 Task: Forward email with the signature Gary Collins with the subject Request for advice from softage.1@softage.net to softage.2@softage.net with the message I would like to request an update on the implementation of the new system., select last word, change the font color from current to blue and background color to purple Send the email
Action: Mouse moved to (923, 80)
Screenshot: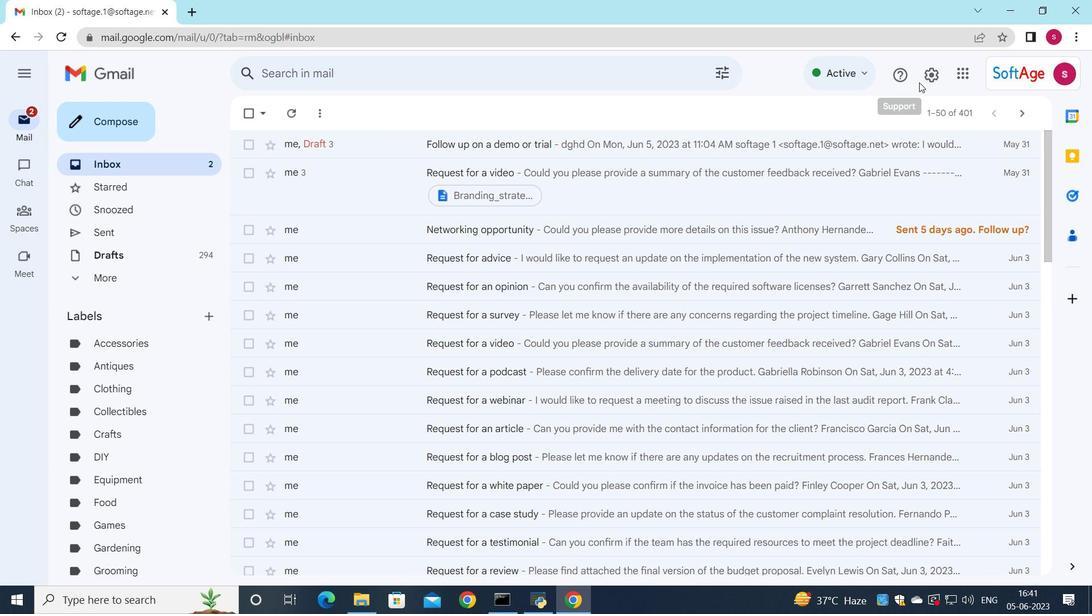 
Action: Mouse pressed left at (923, 80)
Screenshot: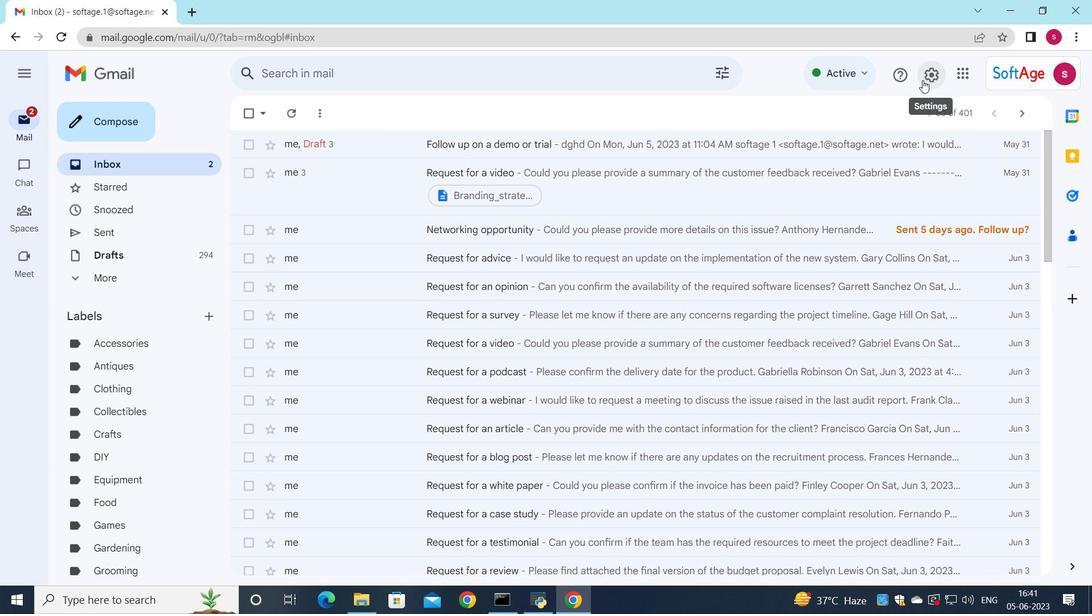 
Action: Mouse moved to (914, 146)
Screenshot: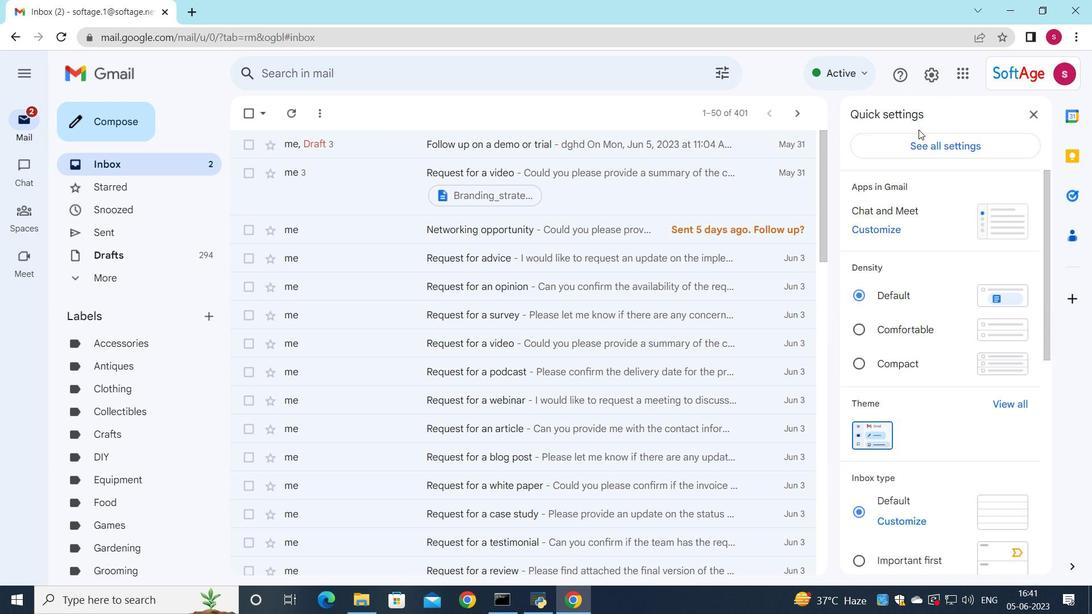 
Action: Mouse pressed left at (914, 146)
Screenshot: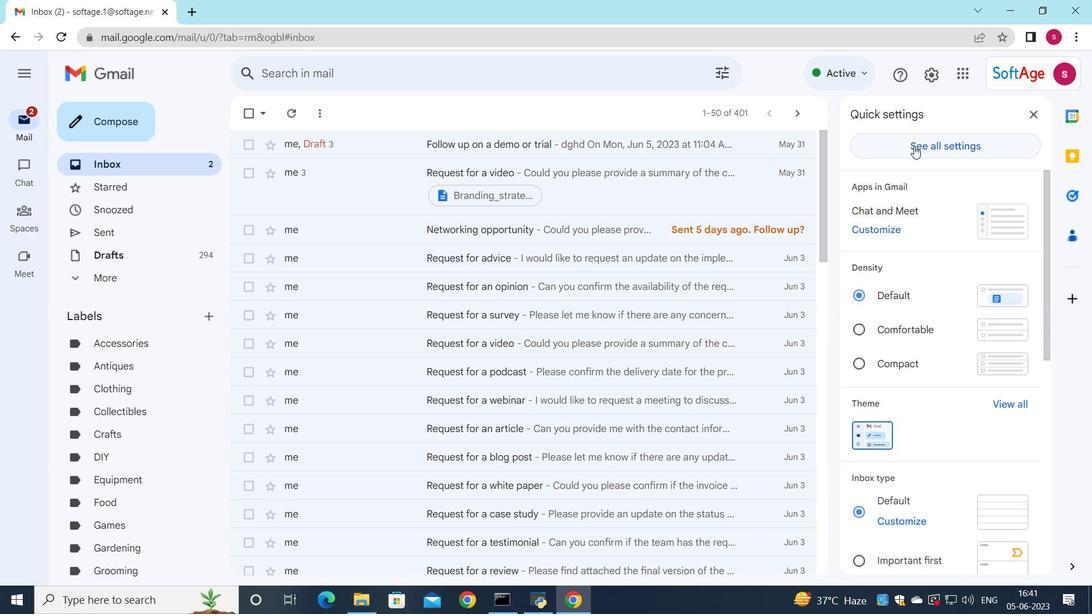 
Action: Mouse moved to (600, 318)
Screenshot: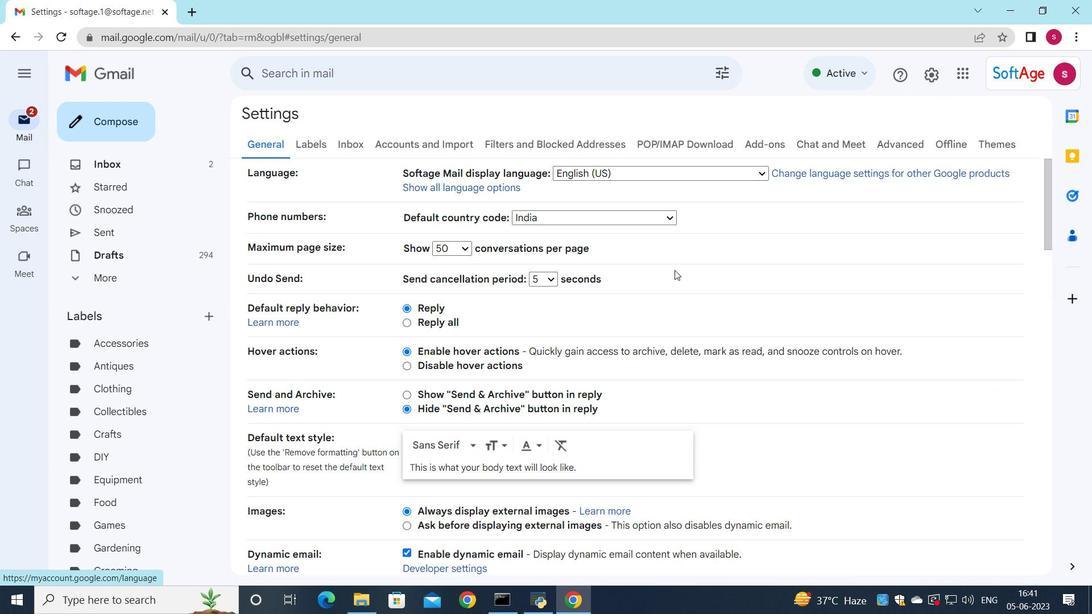
Action: Mouse scrolled (600, 318) with delta (0, 0)
Screenshot: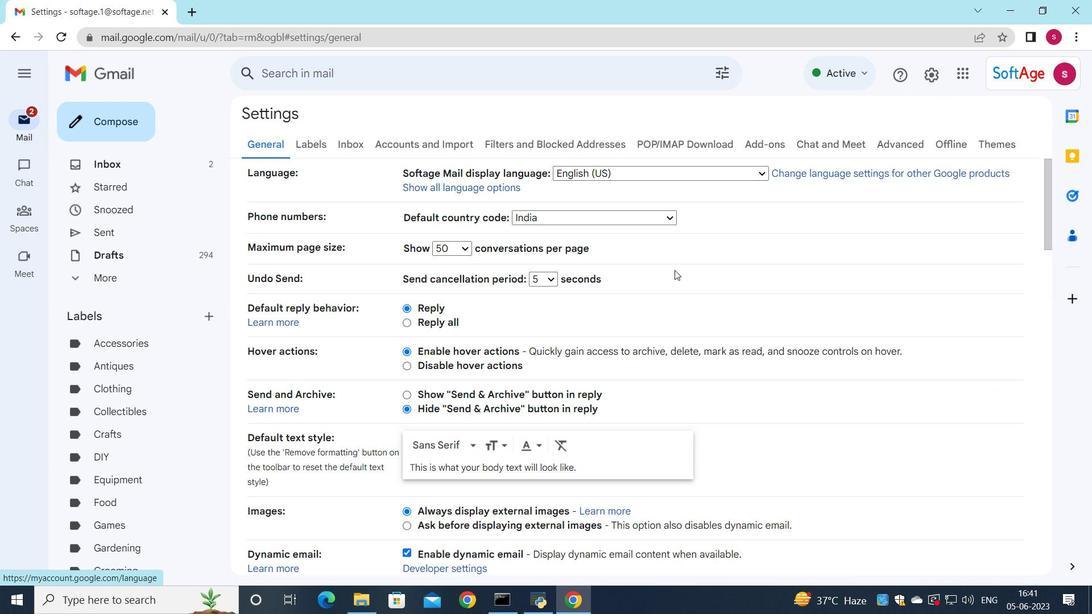 
Action: Mouse moved to (596, 321)
Screenshot: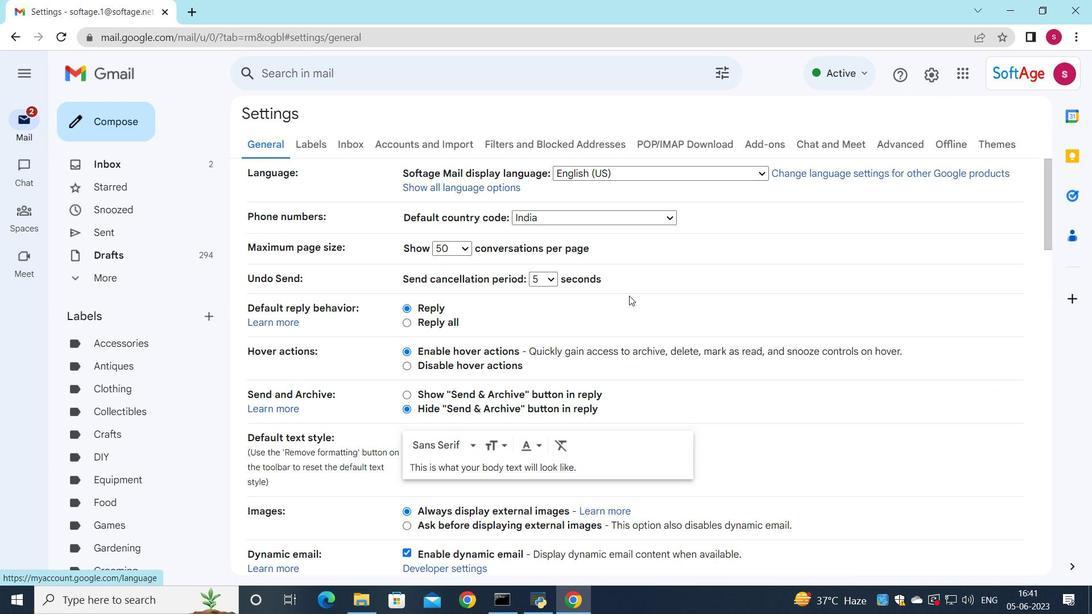 
Action: Mouse scrolled (596, 320) with delta (0, 0)
Screenshot: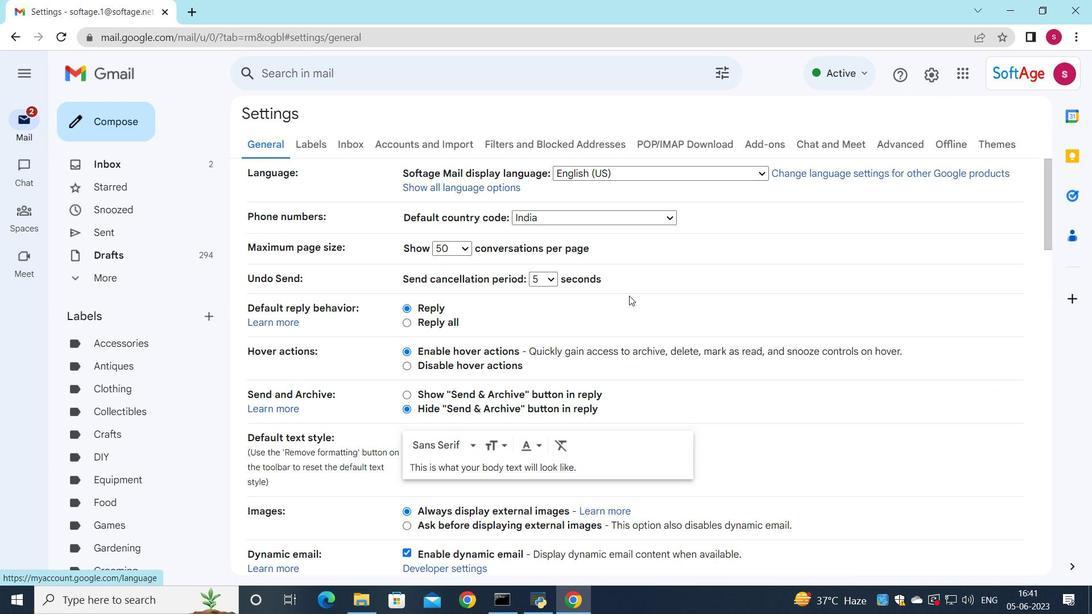 
Action: Mouse moved to (596, 322)
Screenshot: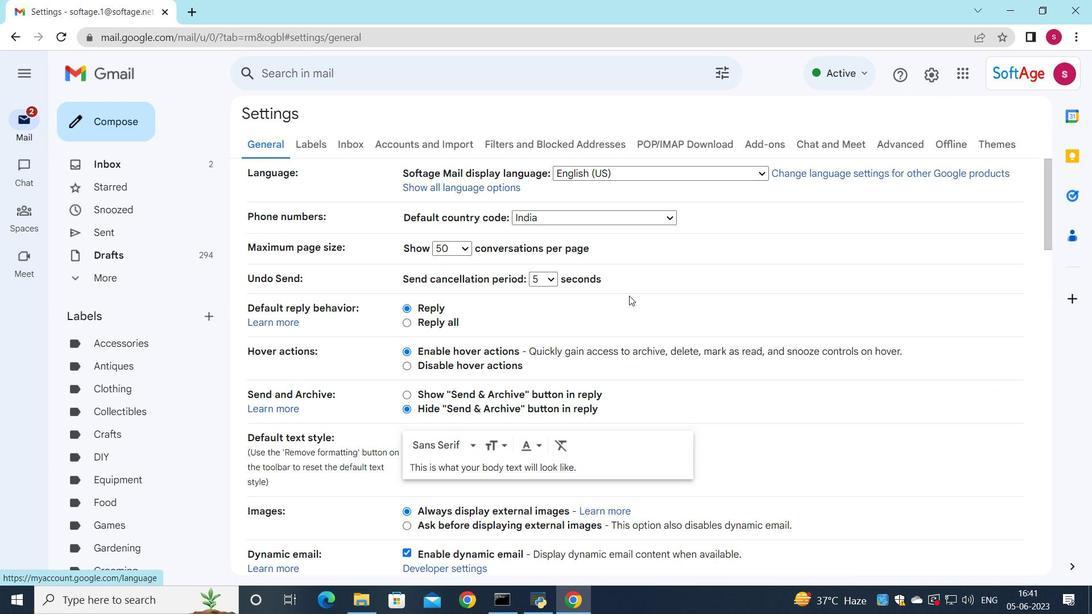 
Action: Mouse scrolled (596, 321) with delta (0, 0)
Screenshot: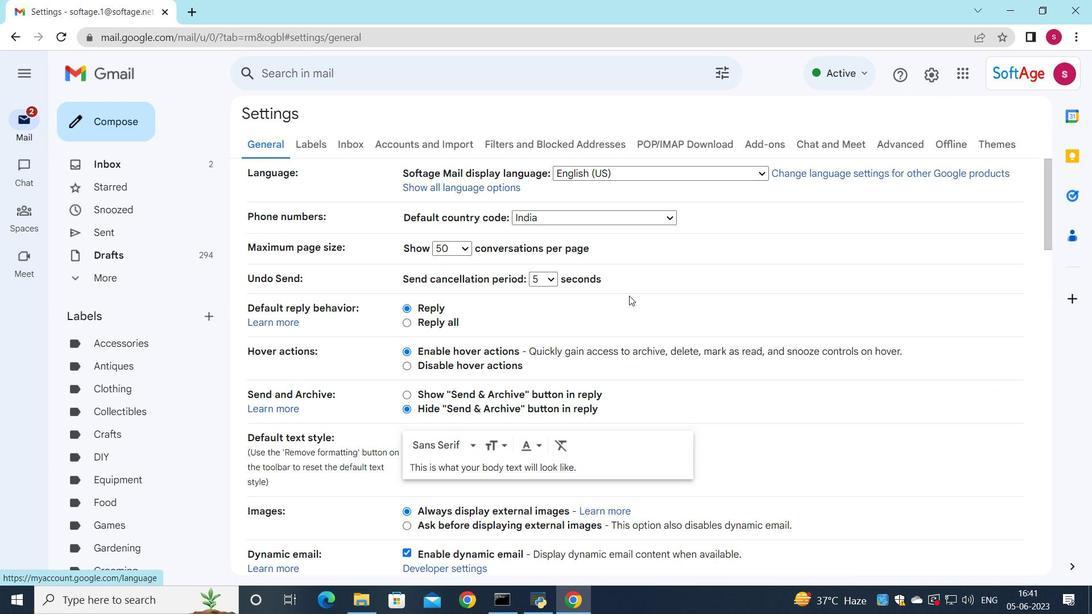 
Action: Mouse moved to (568, 343)
Screenshot: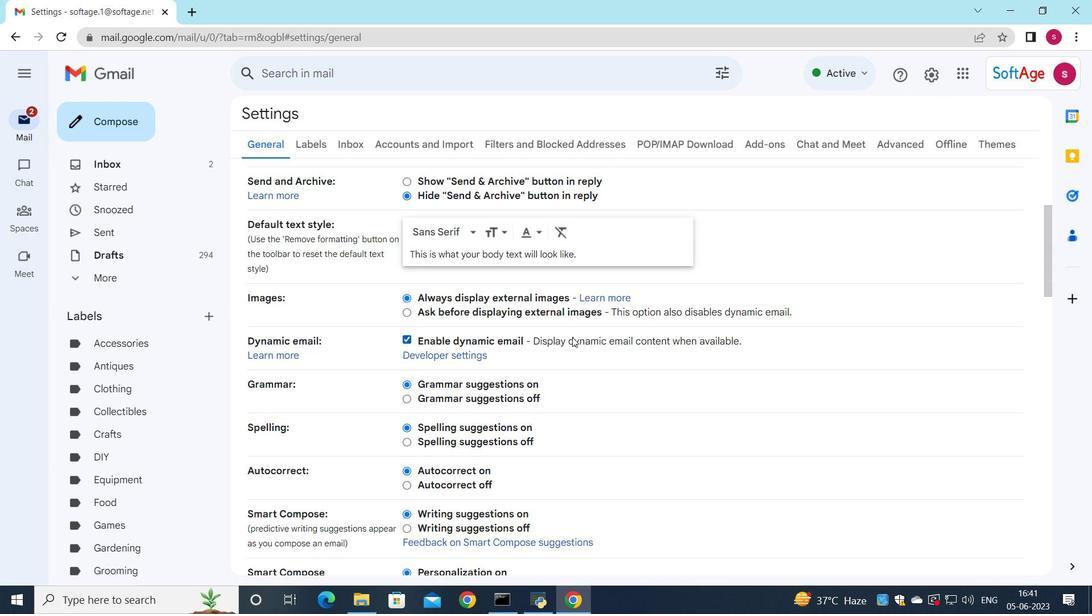 
Action: Mouse scrolled (569, 341) with delta (0, 0)
Screenshot: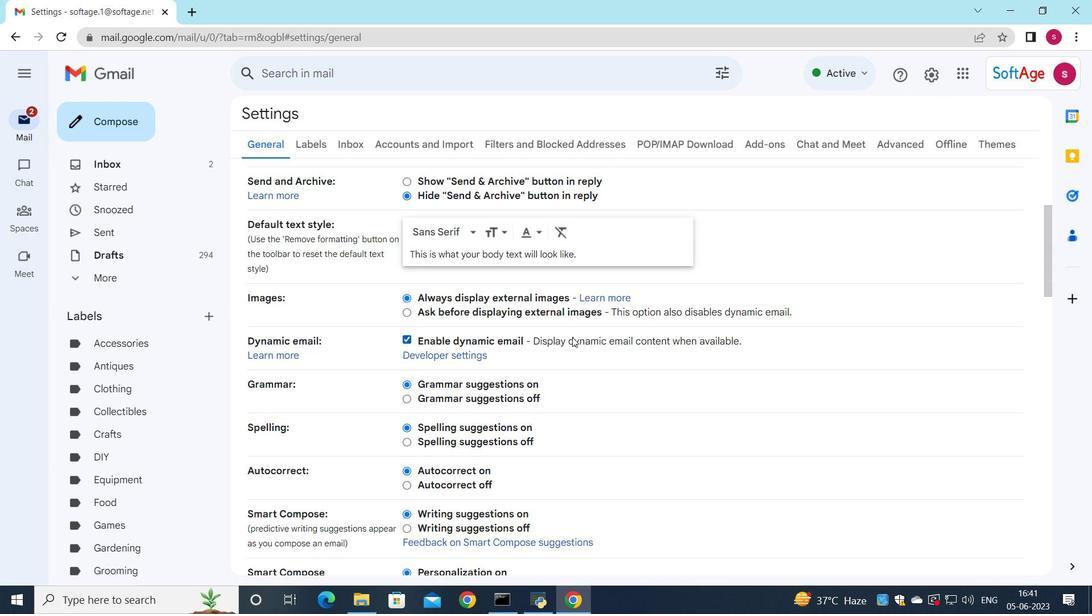 
Action: Mouse scrolled (568, 343) with delta (0, 0)
Screenshot: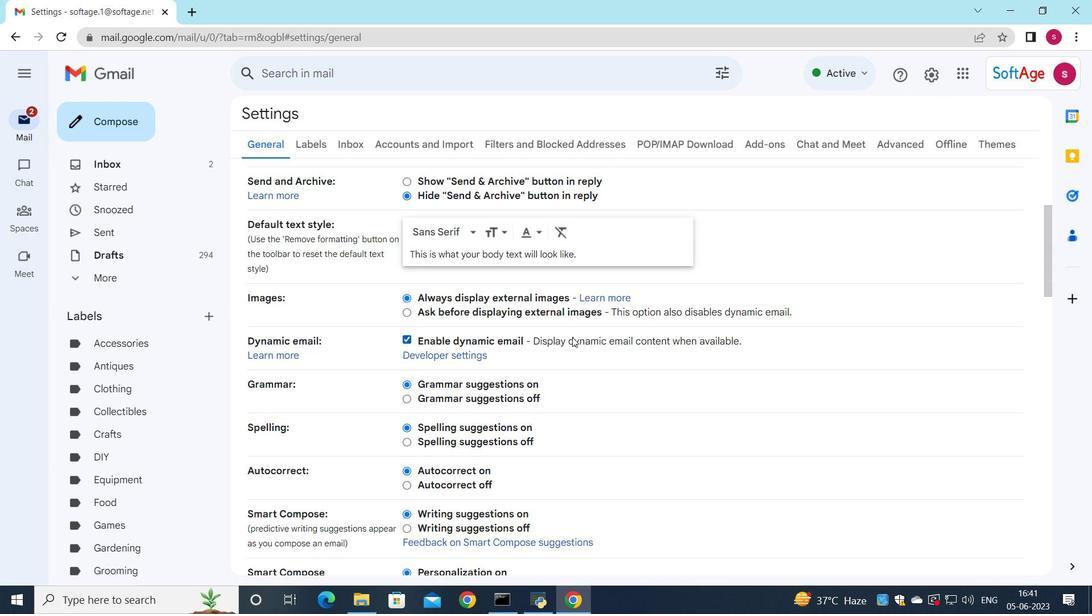
Action: Mouse scrolled (568, 343) with delta (0, 0)
Screenshot: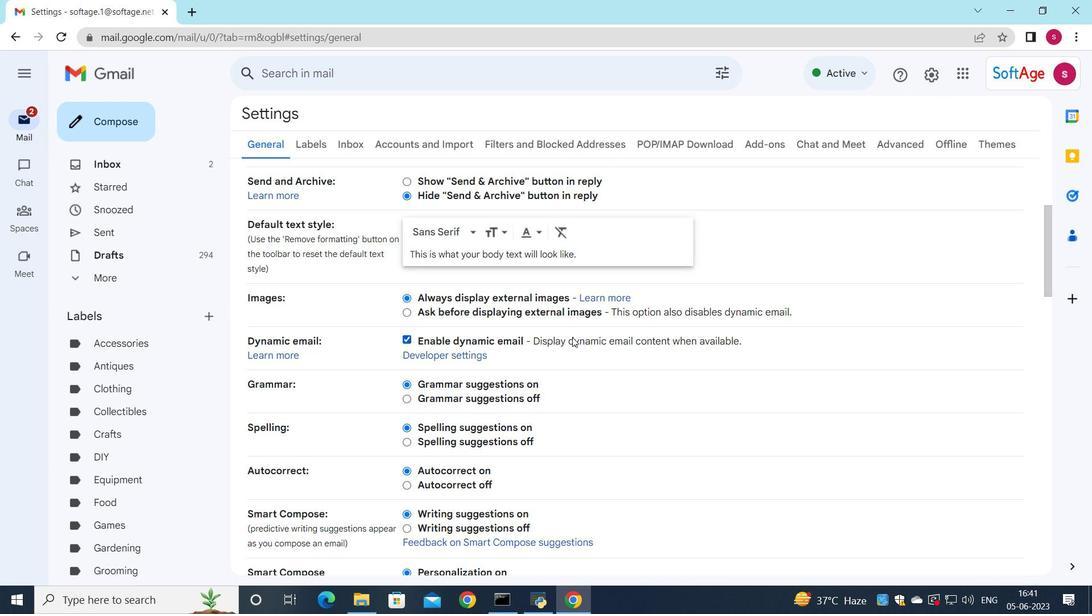 
Action: Mouse moved to (568, 347)
Screenshot: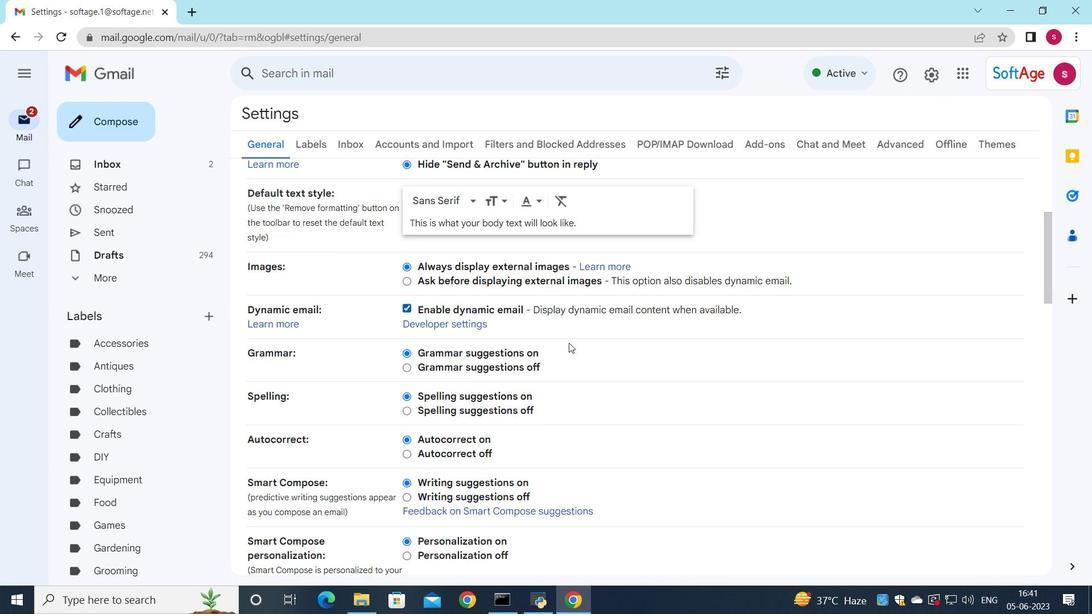 
Action: Mouse scrolled (568, 347) with delta (0, 0)
Screenshot: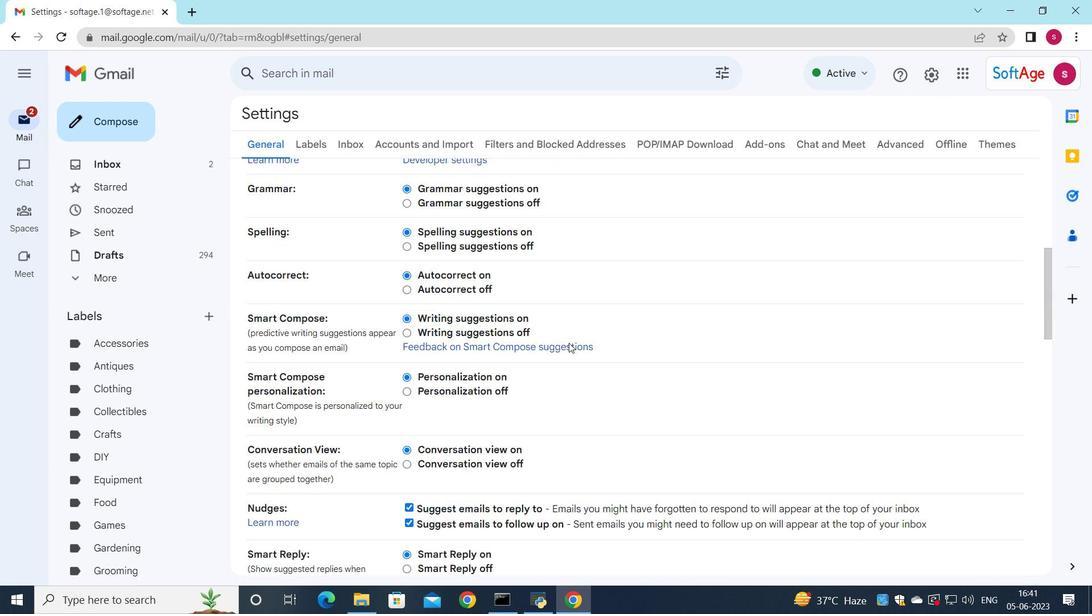 
Action: Mouse moved to (569, 352)
Screenshot: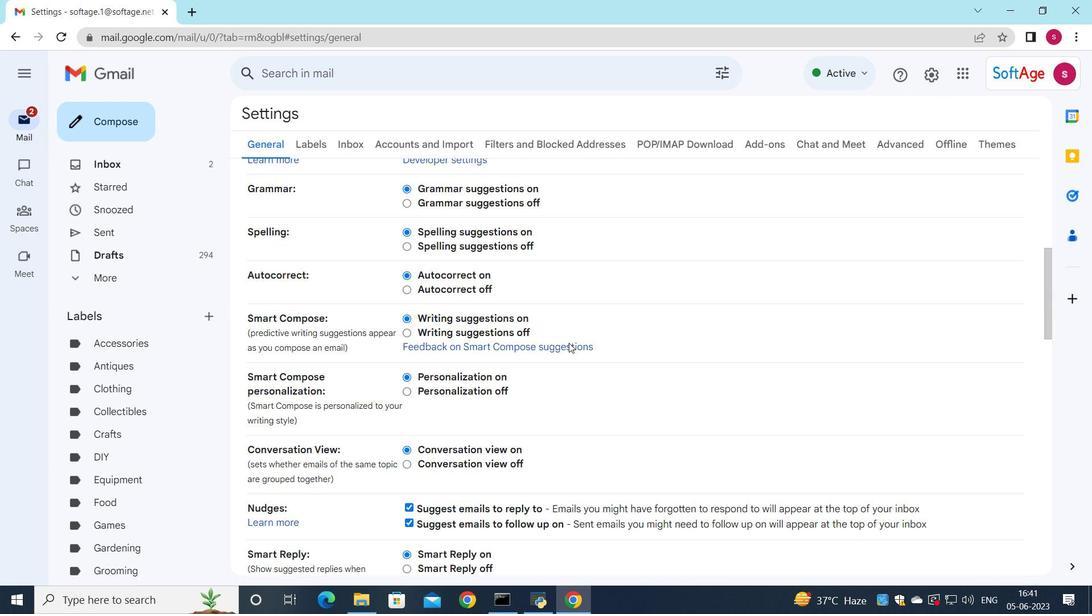 
Action: Mouse scrolled (569, 352) with delta (0, 0)
Screenshot: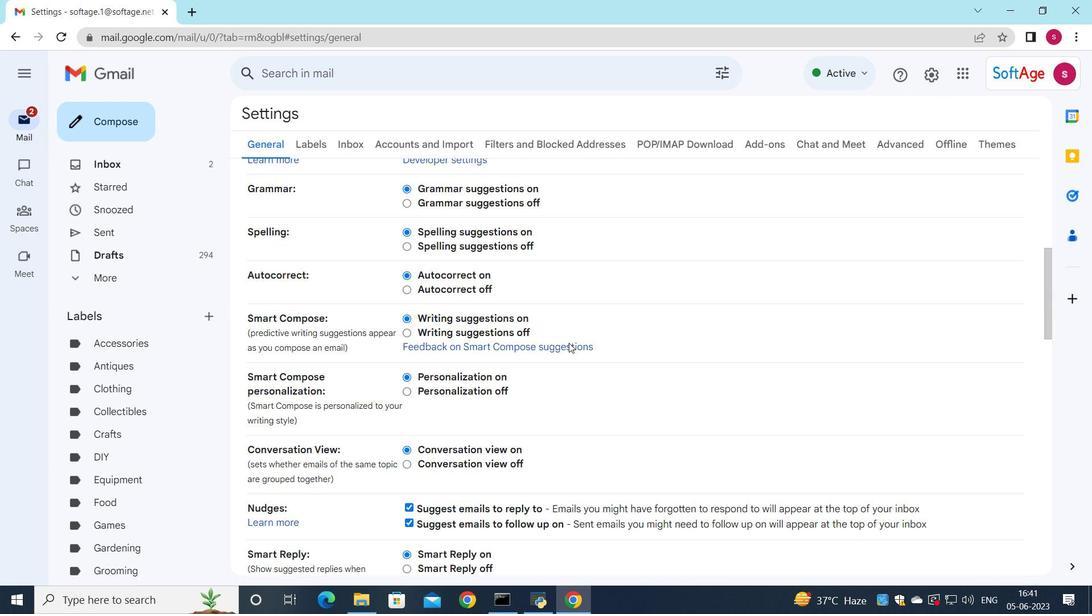 
Action: Mouse moved to (565, 381)
Screenshot: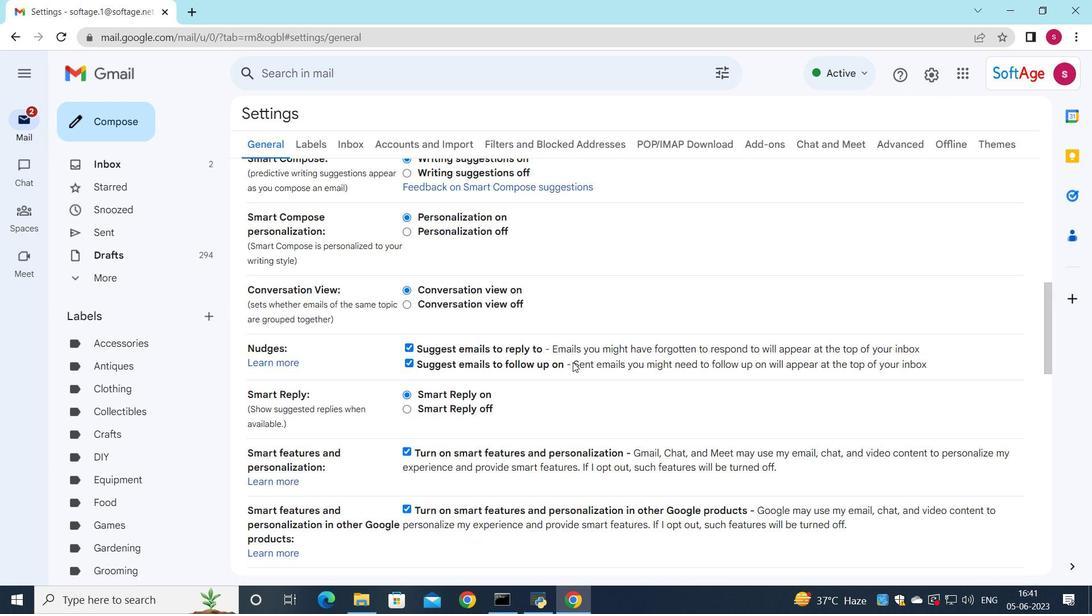 
Action: Mouse scrolled (565, 380) with delta (0, 0)
Screenshot: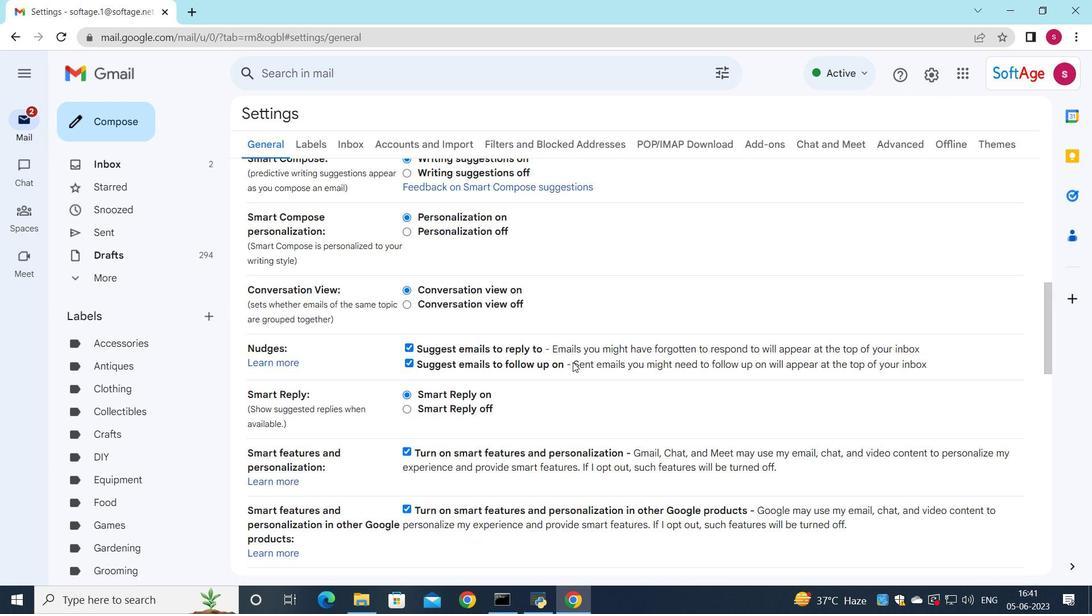 
Action: Mouse moved to (564, 385)
Screenshot: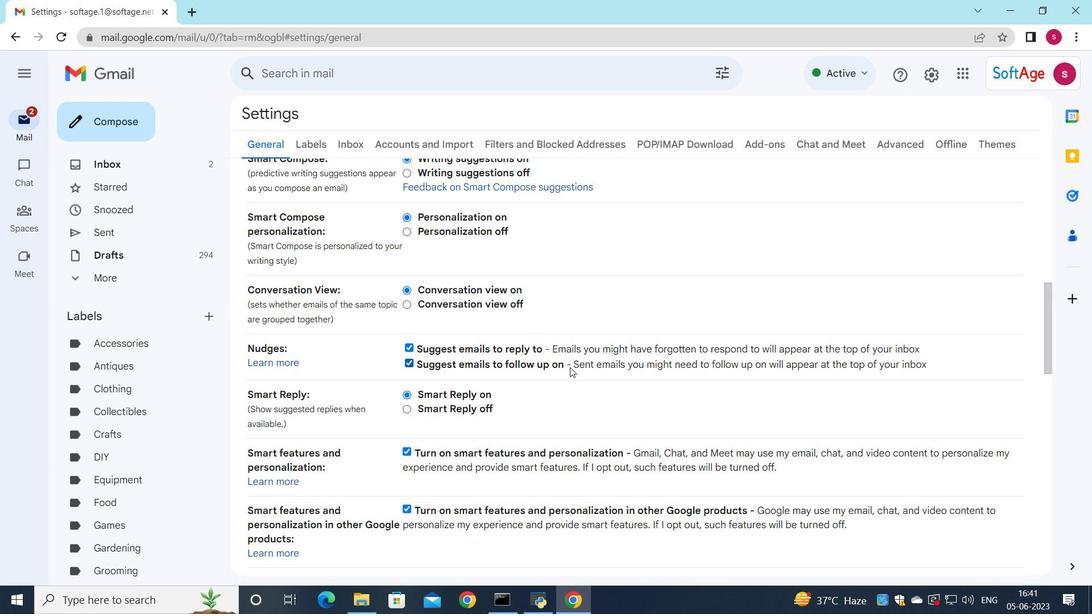 
Action: Mouse scrolled (564, 385) with delta (0, 0)
Screenshot: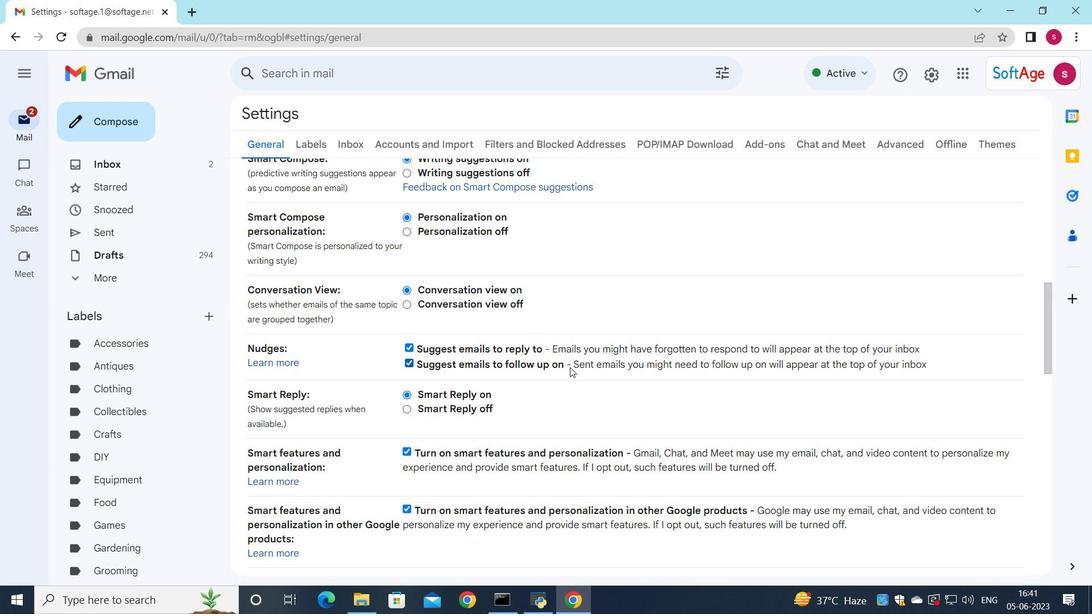 
Action: Mouse moved to (564, 387)
Screenshot: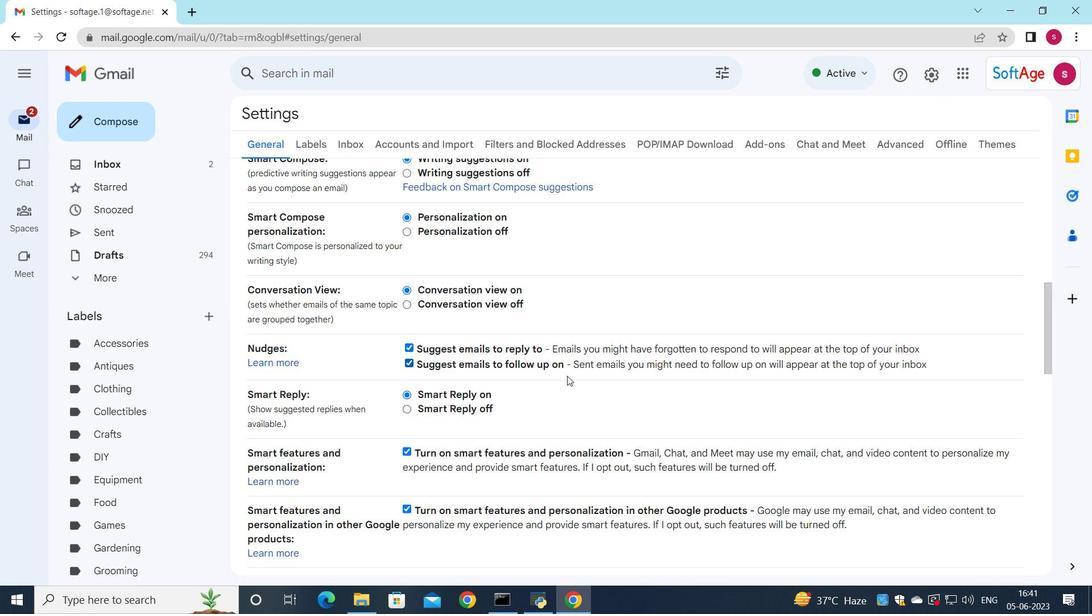 
Action: Mouse scrolled (564, 386) with delta (0, 0)
Screenshot: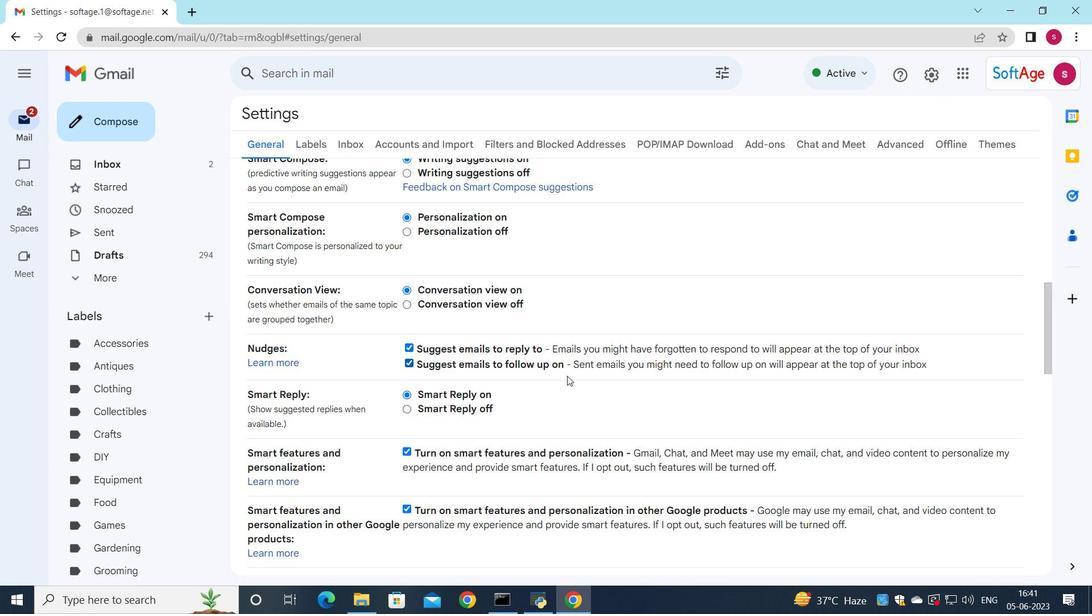
Action: Mouse moved to (562, 391)
Screenshot: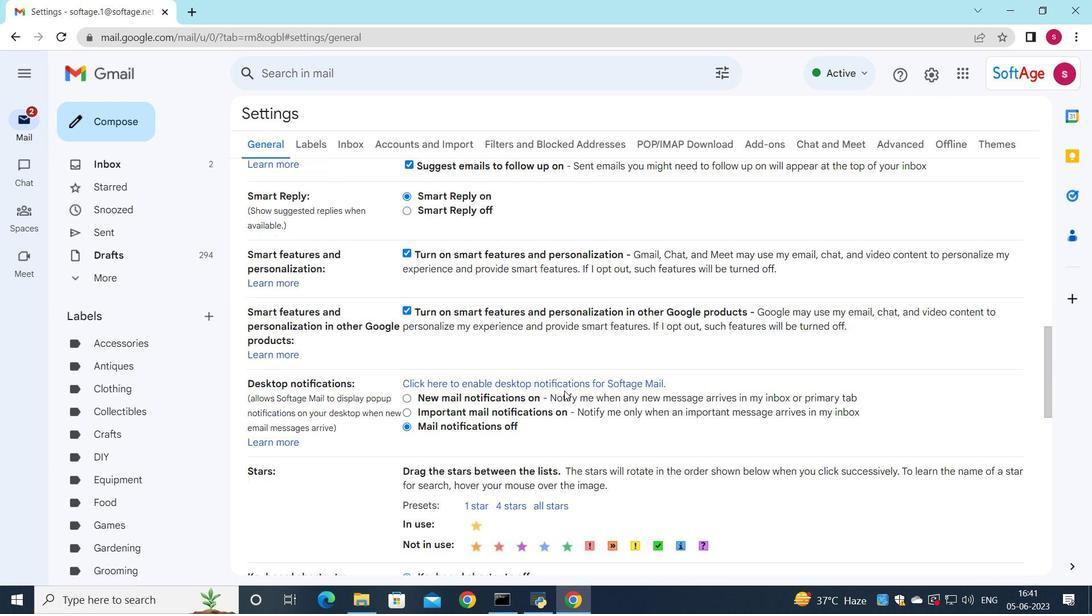 
Action: Mouse scrolled (562, 390) with delta (0, 0)
Screenshot: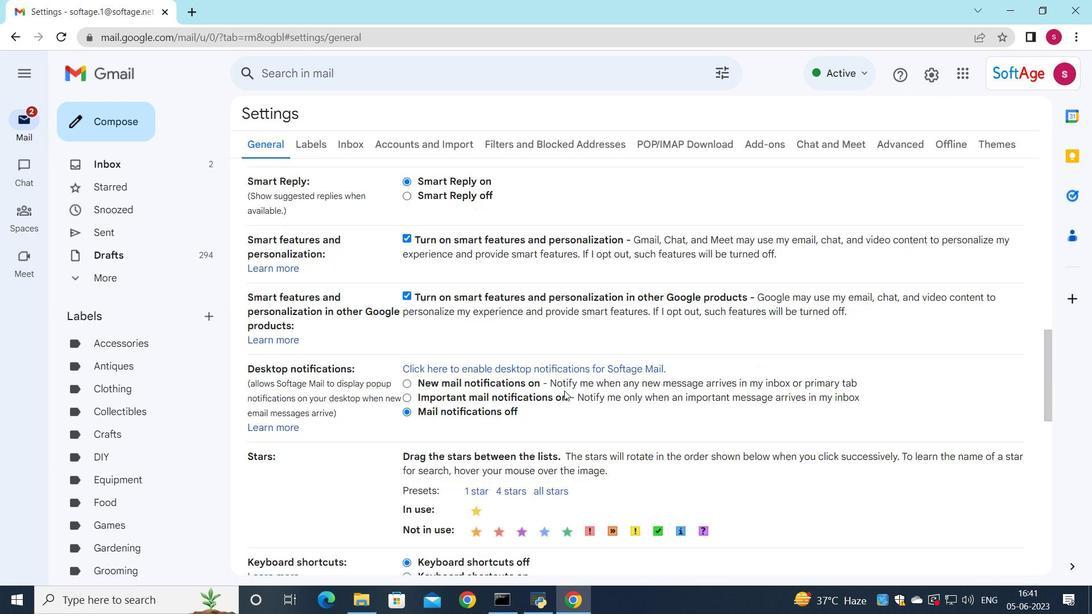 
Action: Mouse moved to (561, 393)
Screenshot: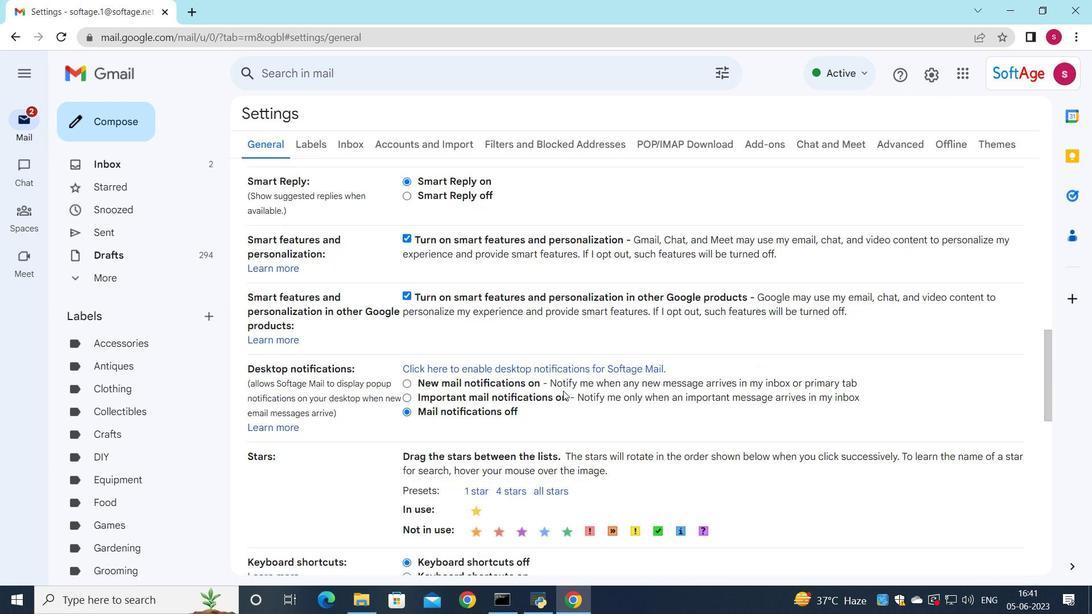 
Action: Mouse scrolled (561, 393) with delta (0, 0)
Screenshot: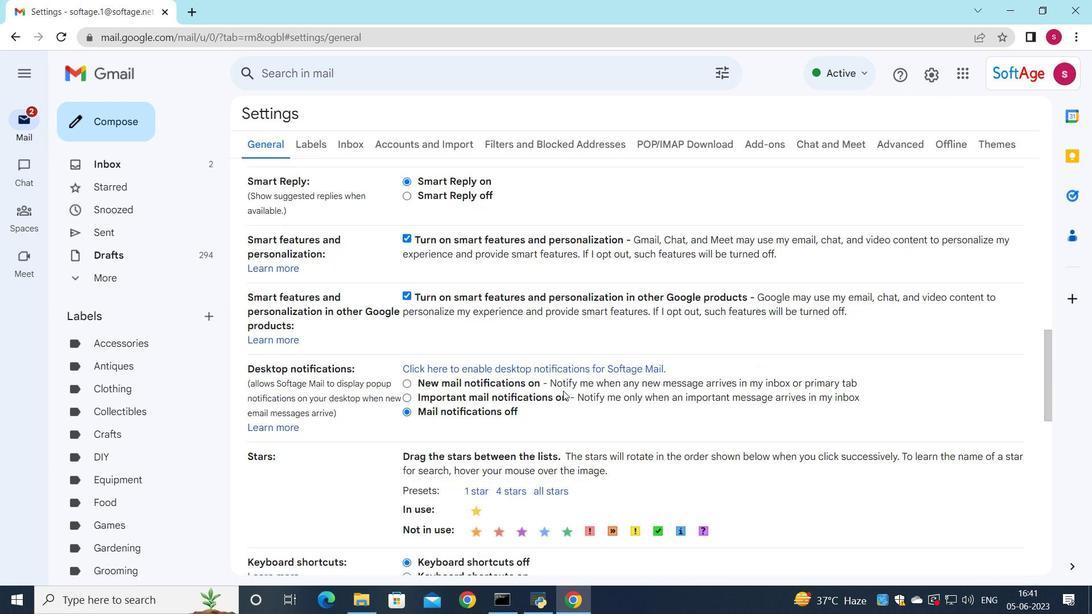 
Action: Mouse moved to (560, 395)
Screenshot: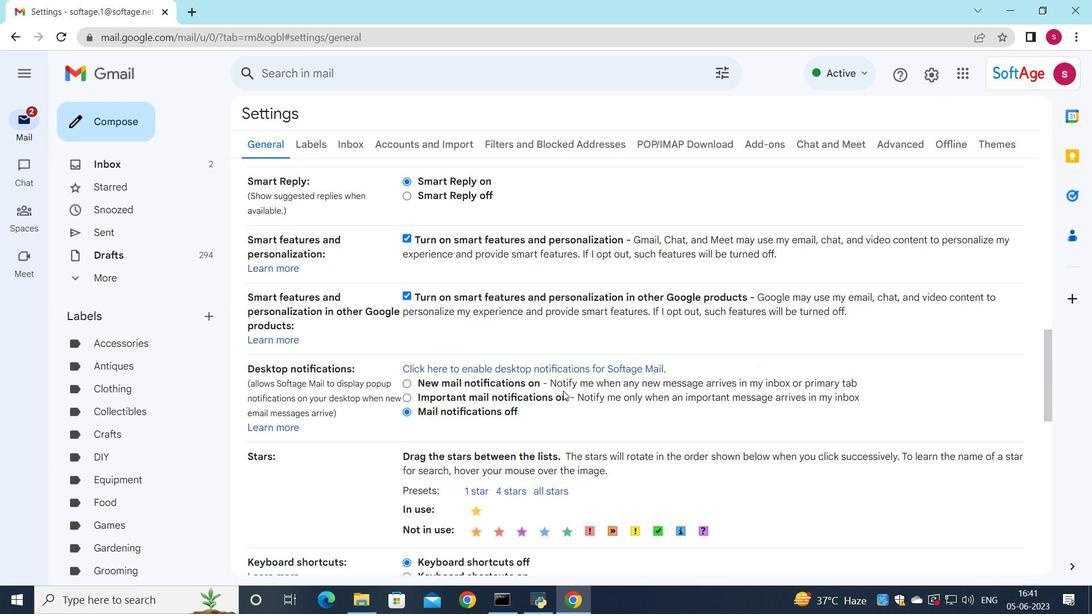 
Action: Mouse scrolled (560, 394) with delta (0, 0)
Screenshot: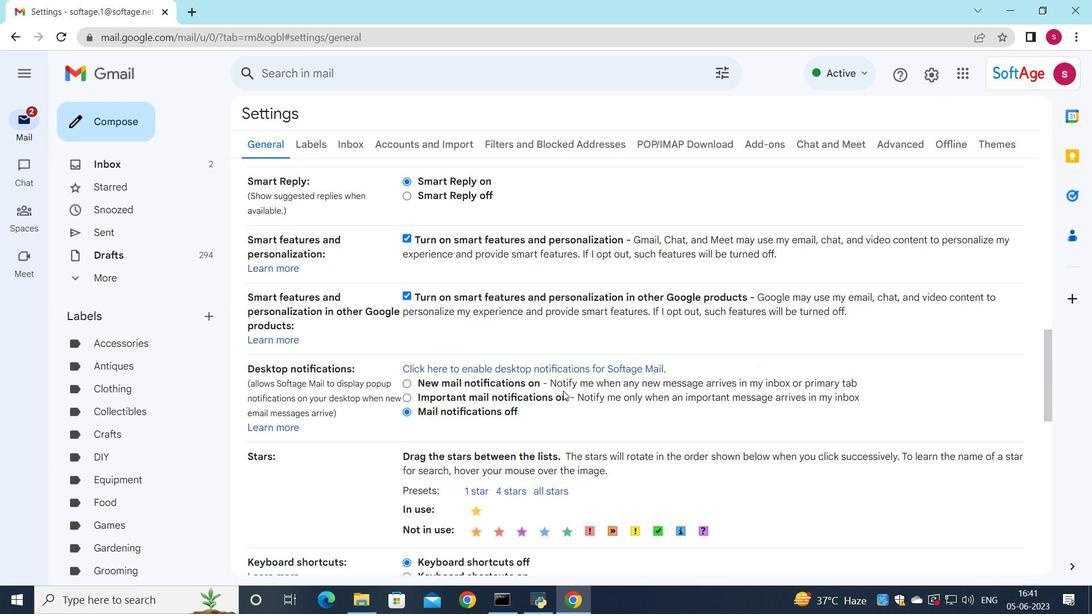 
Action: Mouse moved to (473, 474)
Screenshot: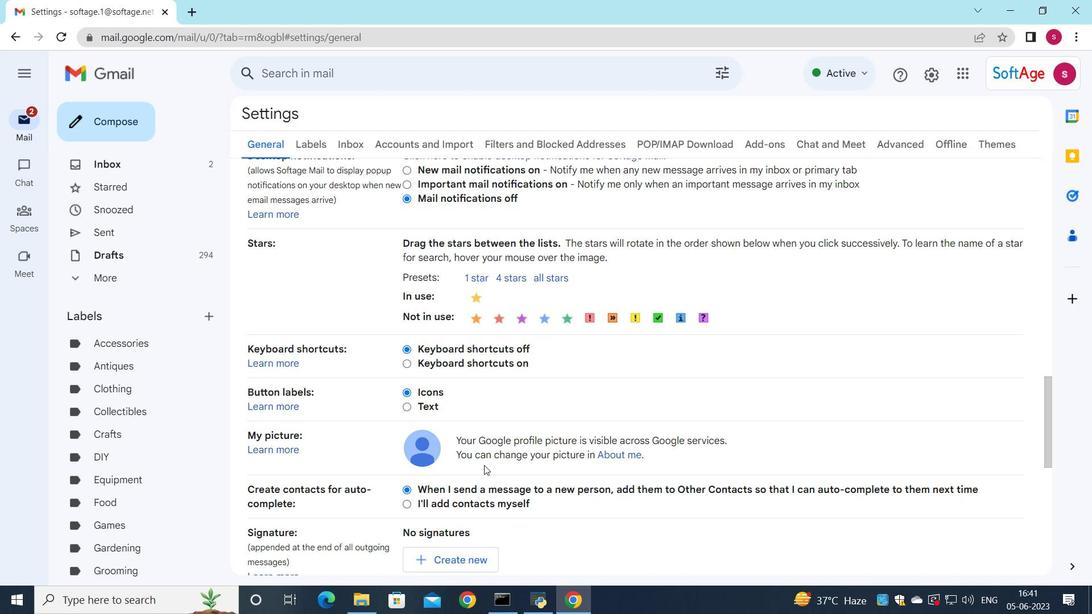 
Action: Mouse scrolled (473, 473) with delta (0, 0)
Screenshot: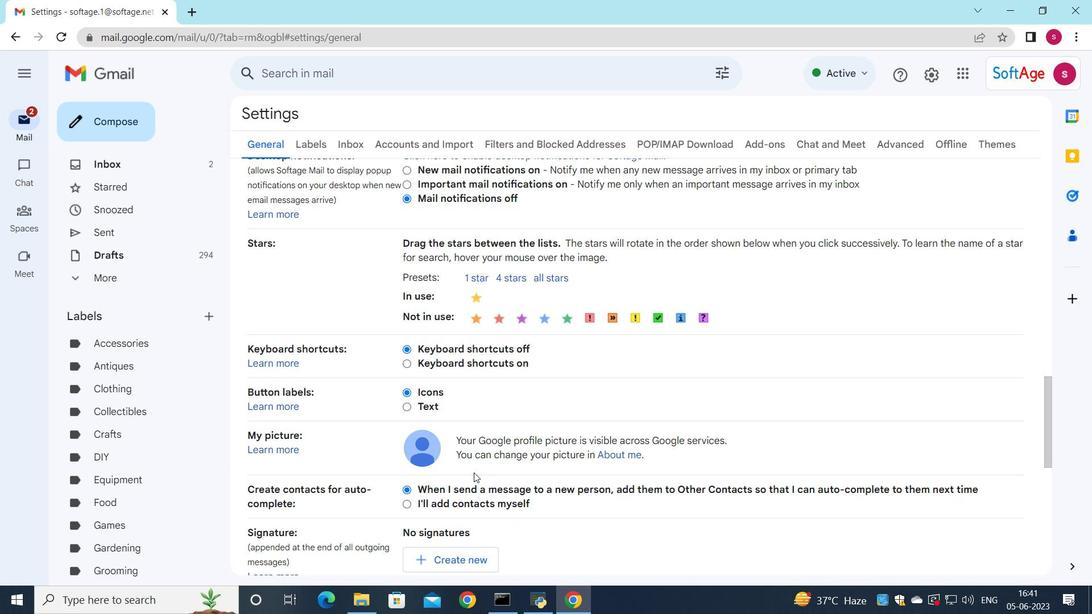 
Action: Mouse scrolled (473, 473) with delta (0, 0)
Screenshot: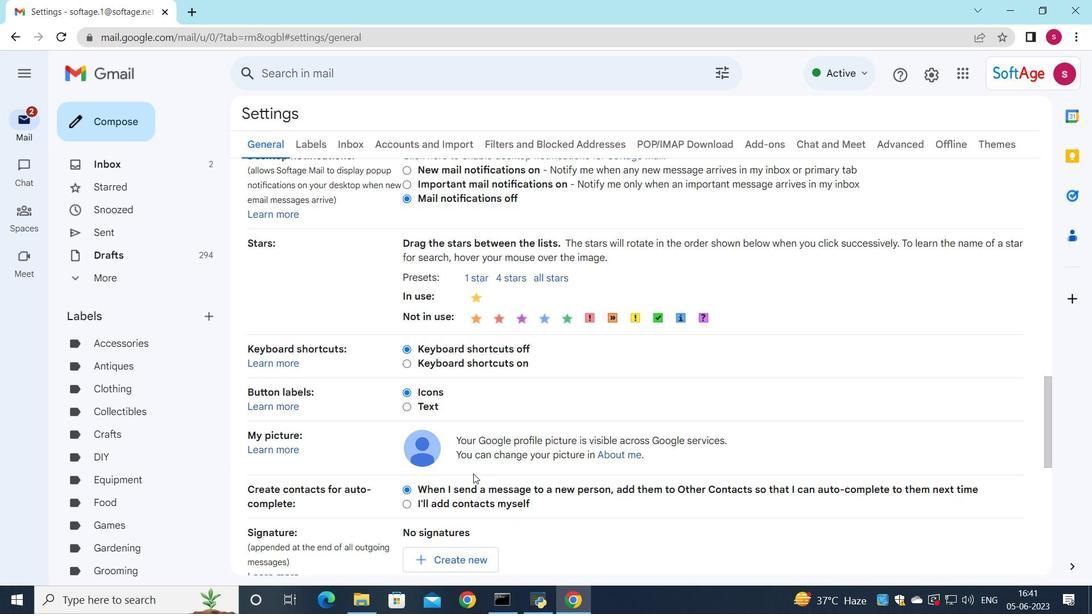 
Action: Mouse moved to (454, 414)
Screenshot: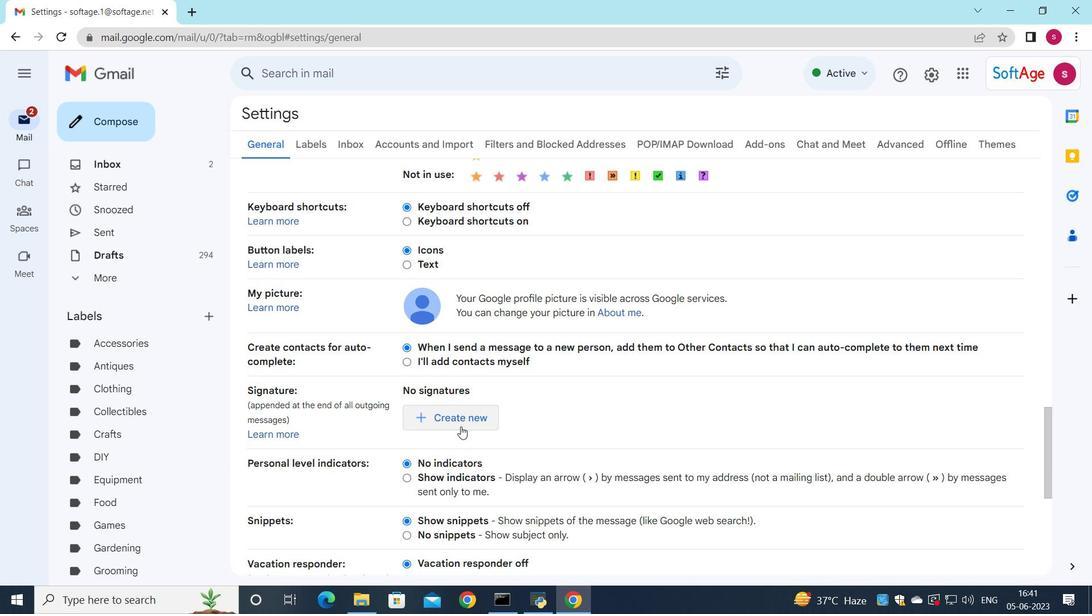 
Action: Mouse pressed left at (454, 414)
Screenshot: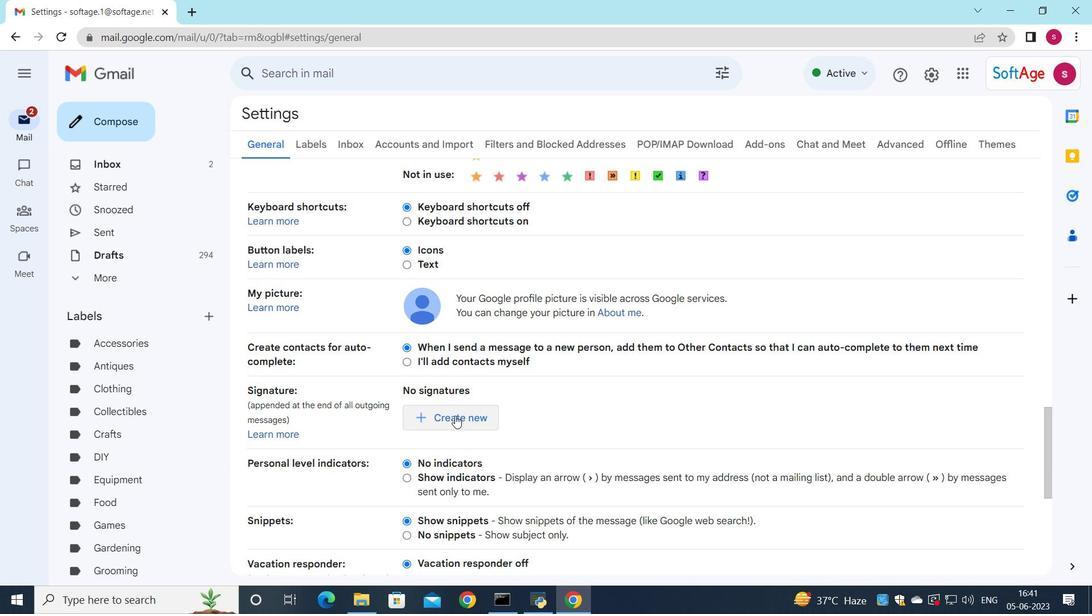 
Action: Mouse moved to (497, 375)
Screenshot: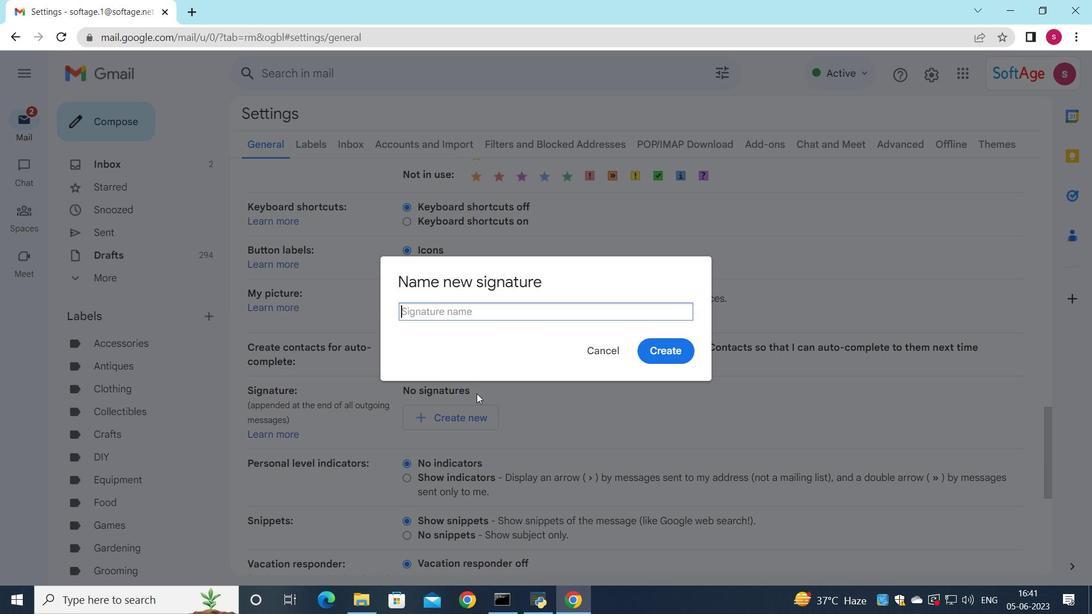
Action: Key pressed <Key.shift><Key.shift><Key.shift><Key.shift><Key.shift><Key.shift>Gary<Key.space><Key.shift>Collins
Screenshot: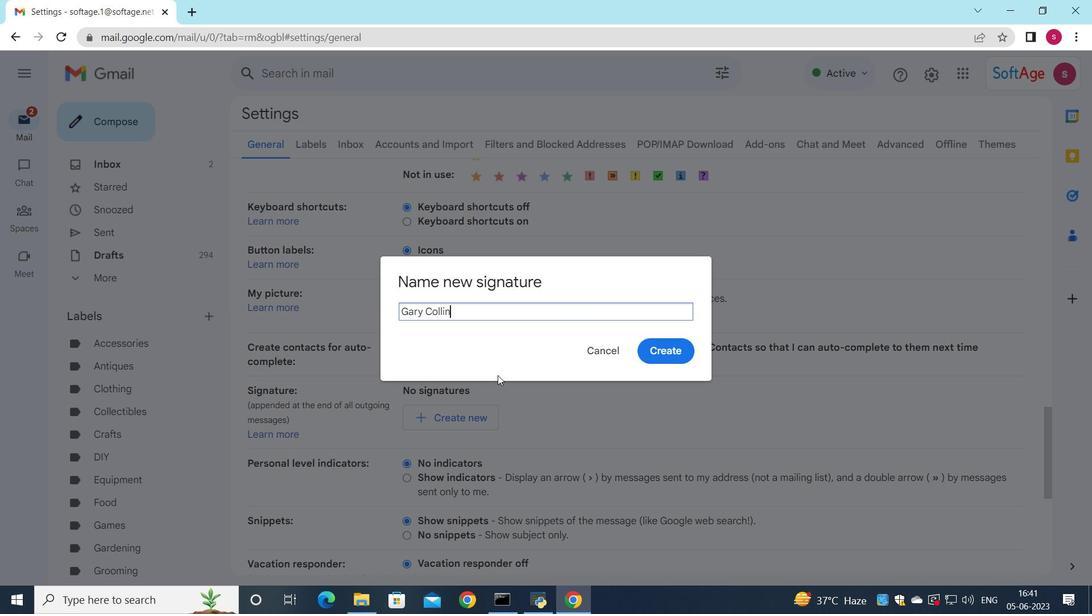 
Action: Mouse moved to (658, 350)
Screenshot: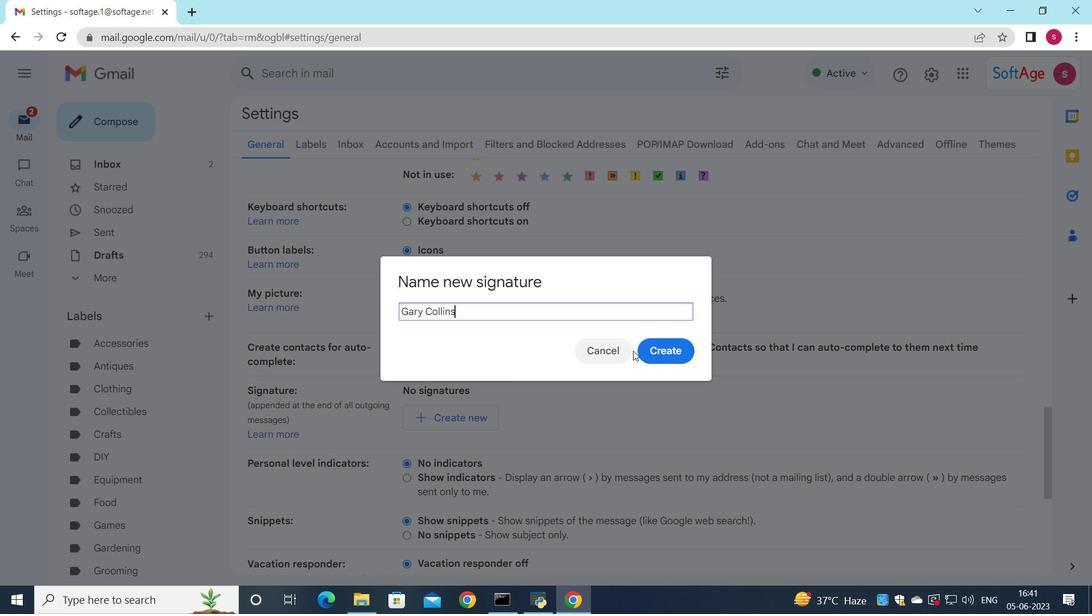 
Action: Mouse pressed left at (658, 350)
Screenshot: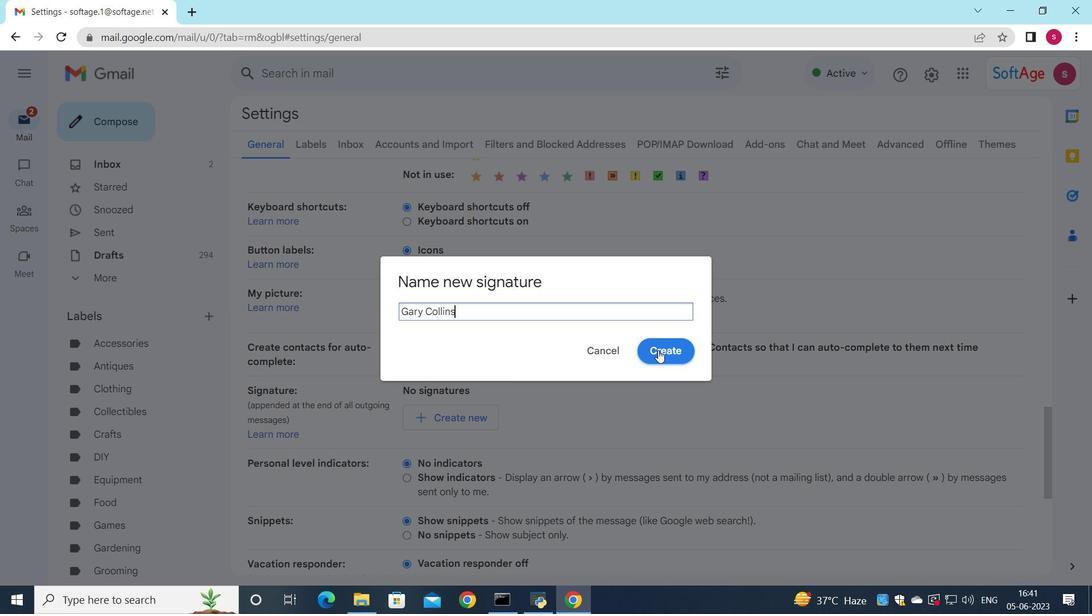 
Action: Mouse moved to (662, 390)
Screenshot: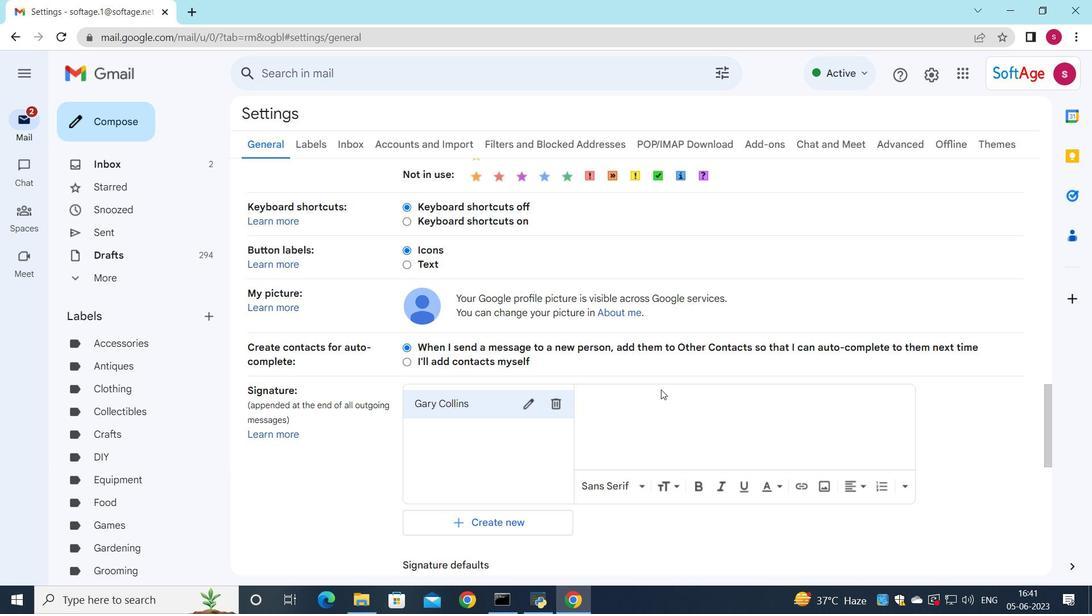 
Action: Mouse pressed left at (662, 390)
Screenshot: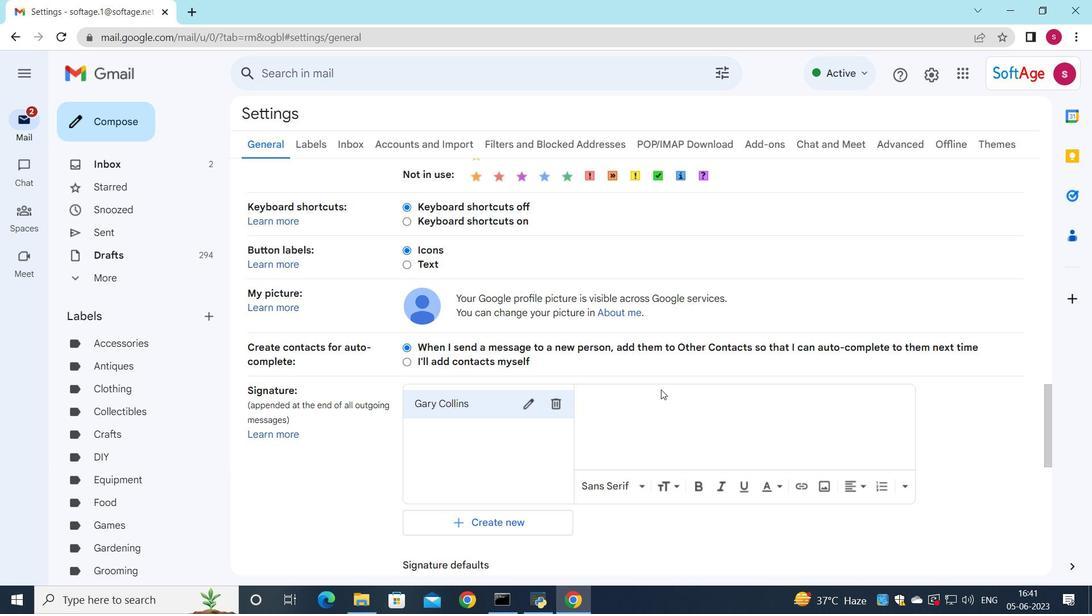 
Action: Mouse moved to (685, 411)
Screenshot: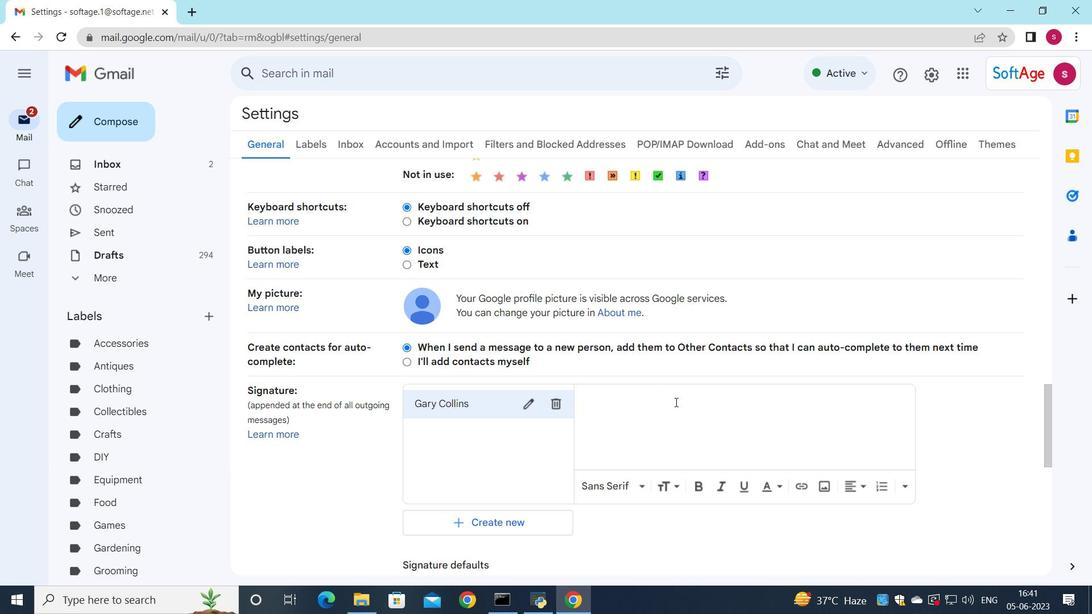 
Action: Mouse pressed left at (685, 411)
Screenshot: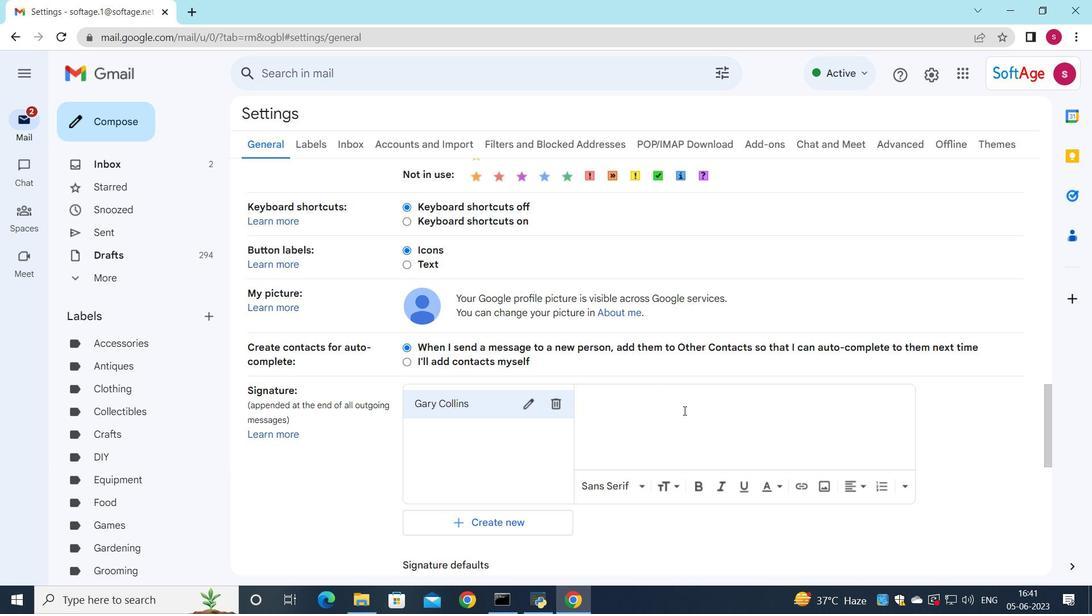 
Action: Key pressed <Key.shift>garu<Key.backspace>y<Key.space><Key.backspace><Key.backspace><Key.backspace><Key.backspace><Key.backspace><Key.backspace><Key.backspace><Key.backspace><Key.backspace><Key.backspace><Key.backspace><Key.backspace><Key.shift><Key.shift><Key.shift><Key.shift><Key.shift><Key.shift><Key.shift><Key.shift><Key.shift>Gary<Key.space><Key.shift>Collins
Screenshot: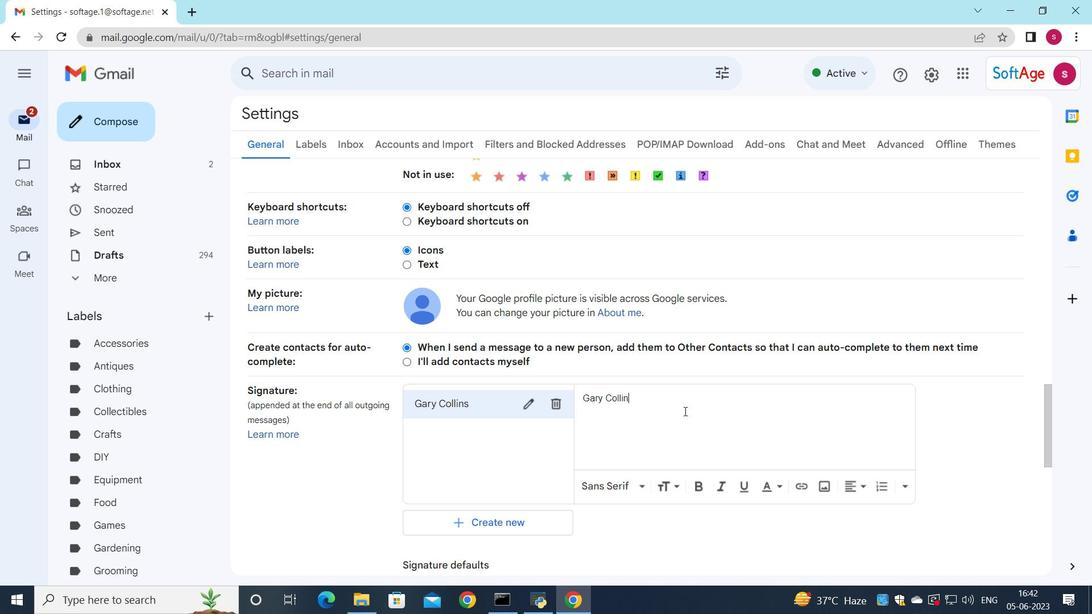 
Action: Mouse moved to (550, 409)
Screenshot: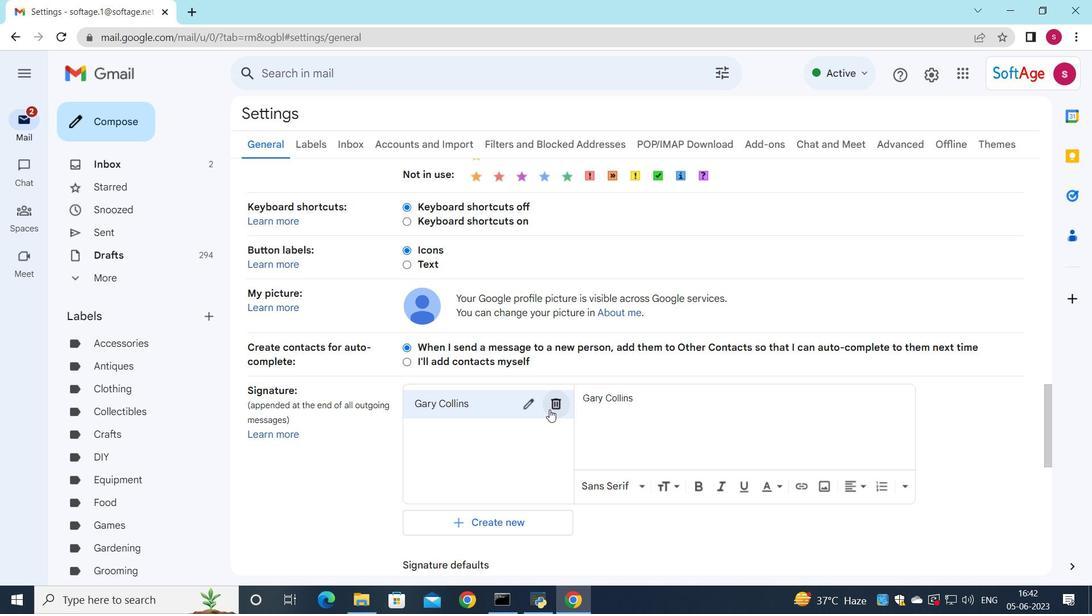 
Action: Mouse scrolled (550, 409) with delta (0, 0)
Screenshot: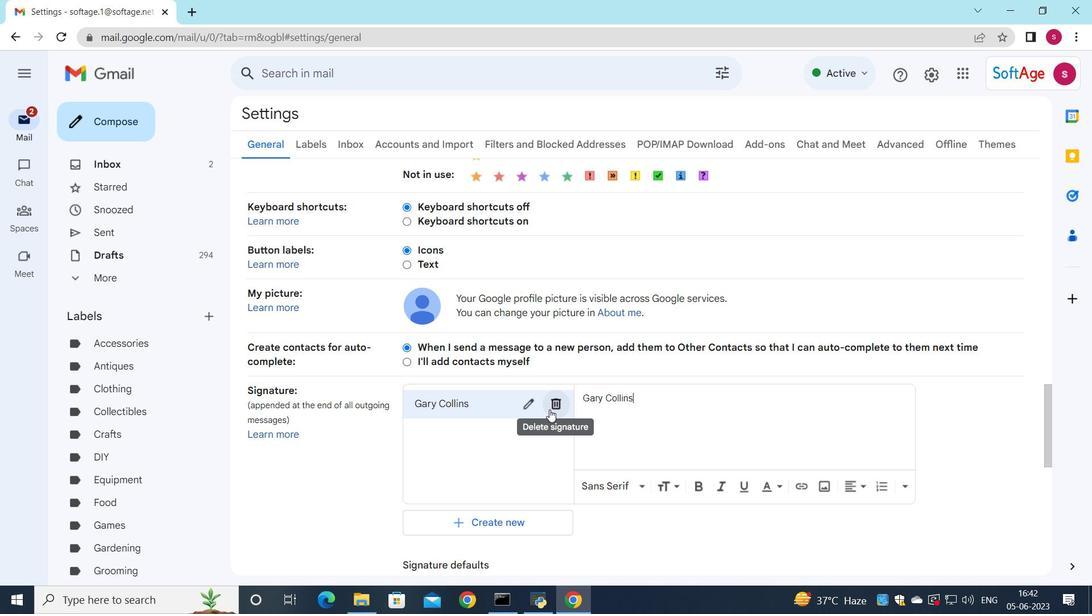 
Action: Mouse scrolled (550, 409) with delta (0, 0)
Screenshot: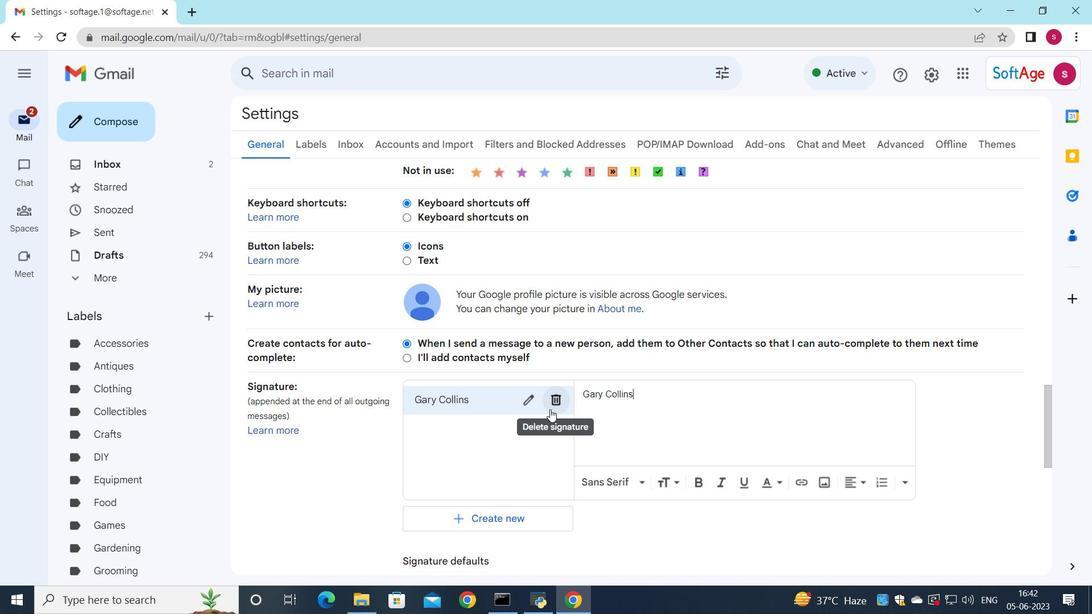 
Action: Mouse moved to (499, 463)
Screenshot: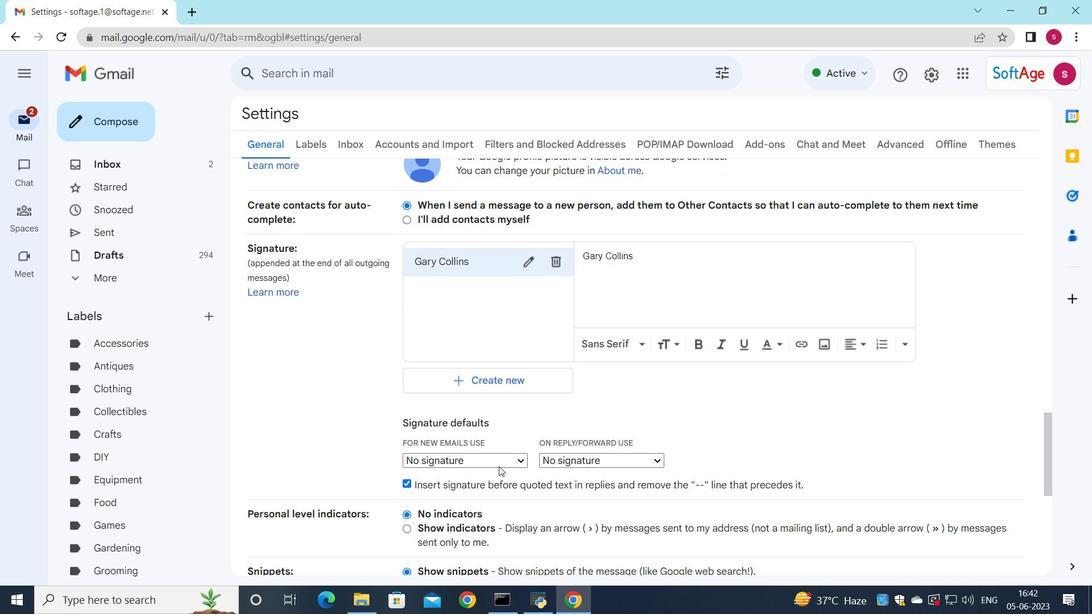 
Action: Mouse pressed left at (499, 463)
Screenshot: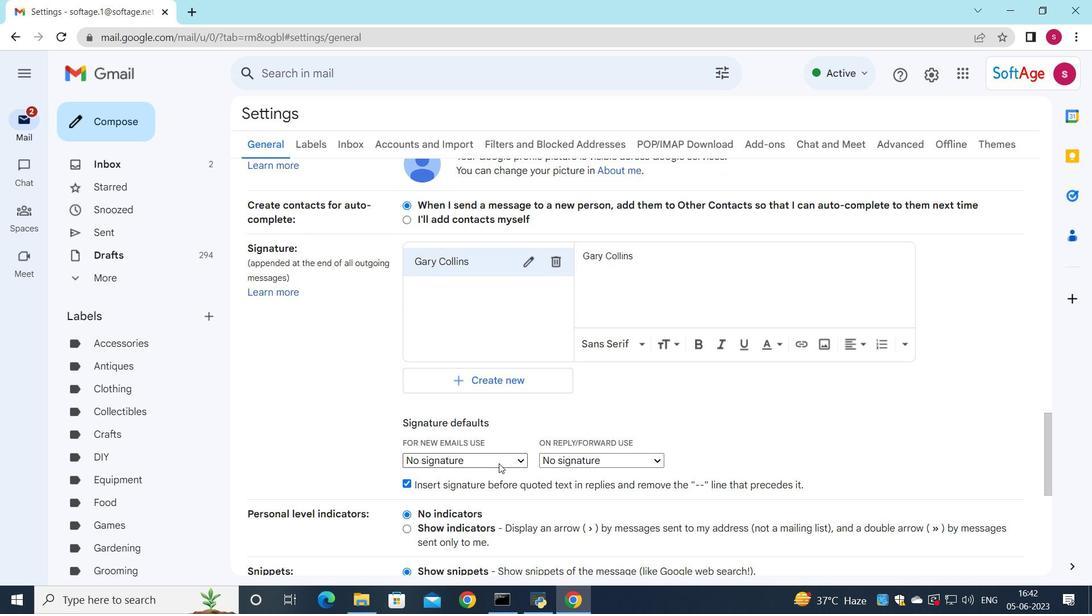 
Action: Mouse moved to (486, 482)
Screenshot: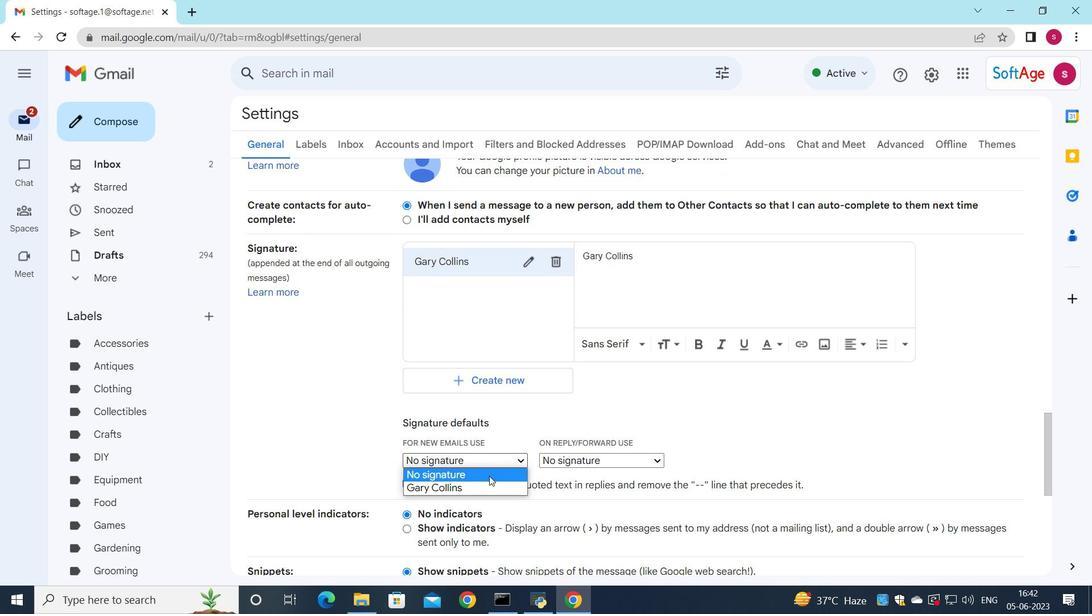 
Action: Mouse pressed left at (486, 482)
Screenshot: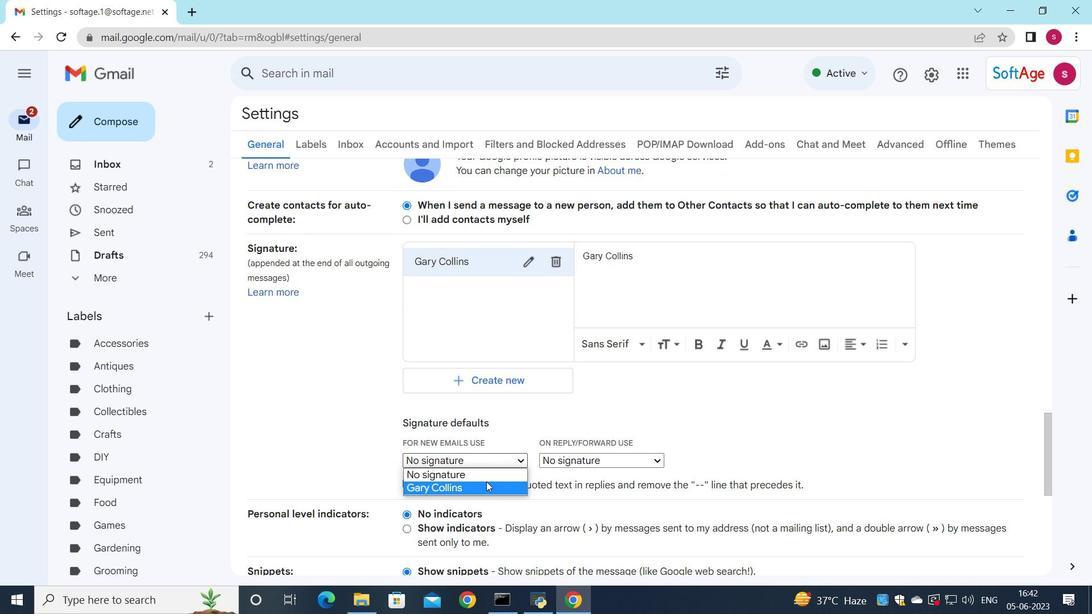 
Action: Mouse moved to (584, 456)
Screenshot: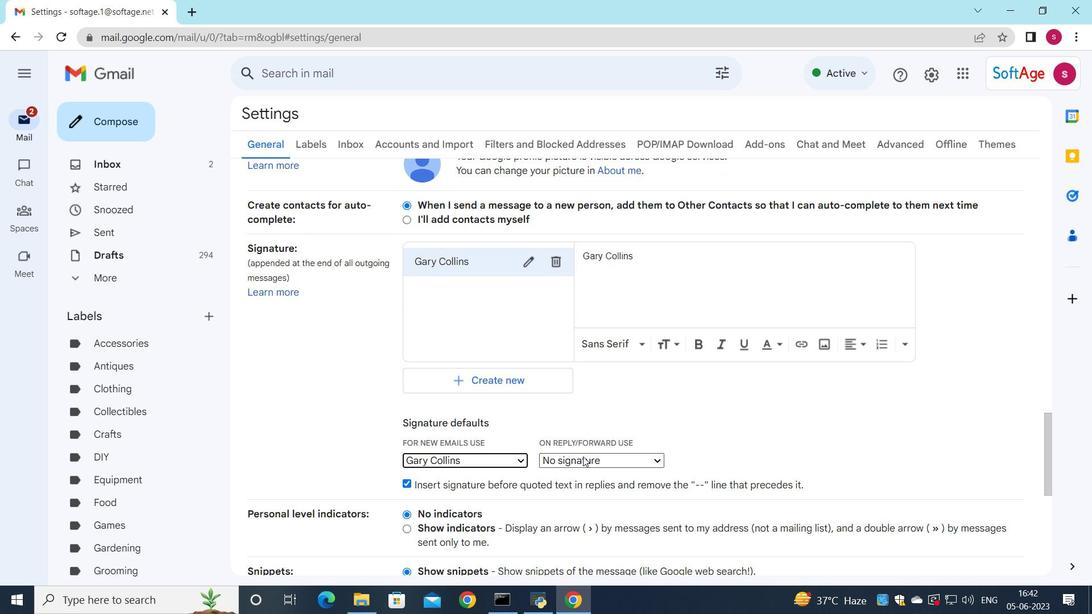 
Action: Mouse pressed left at (584, 456)
Screenshot: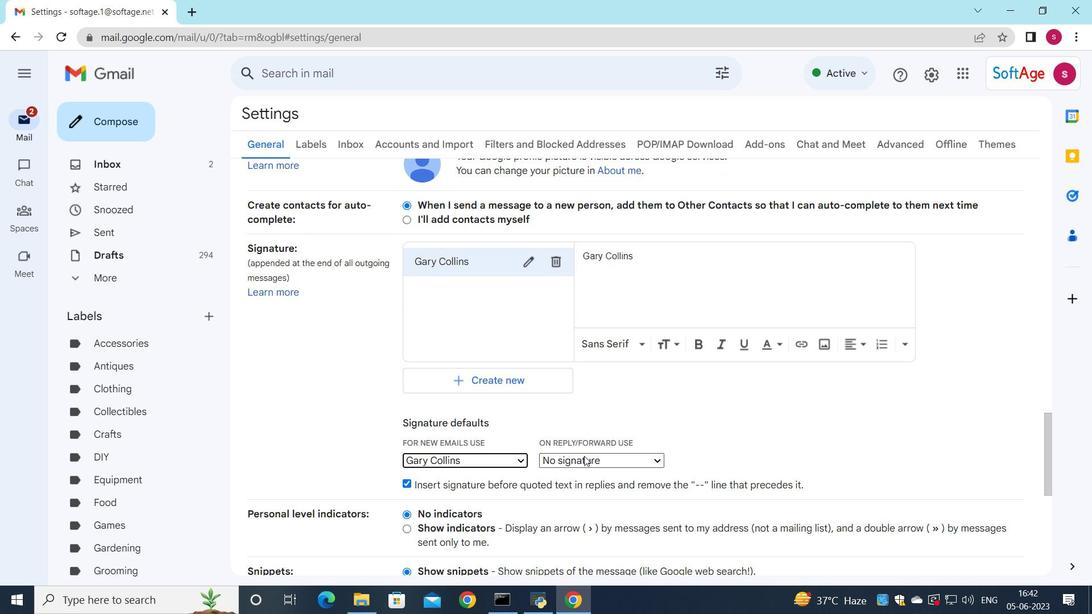 
Action: Mouse moved to (584, 490)
Screenshot: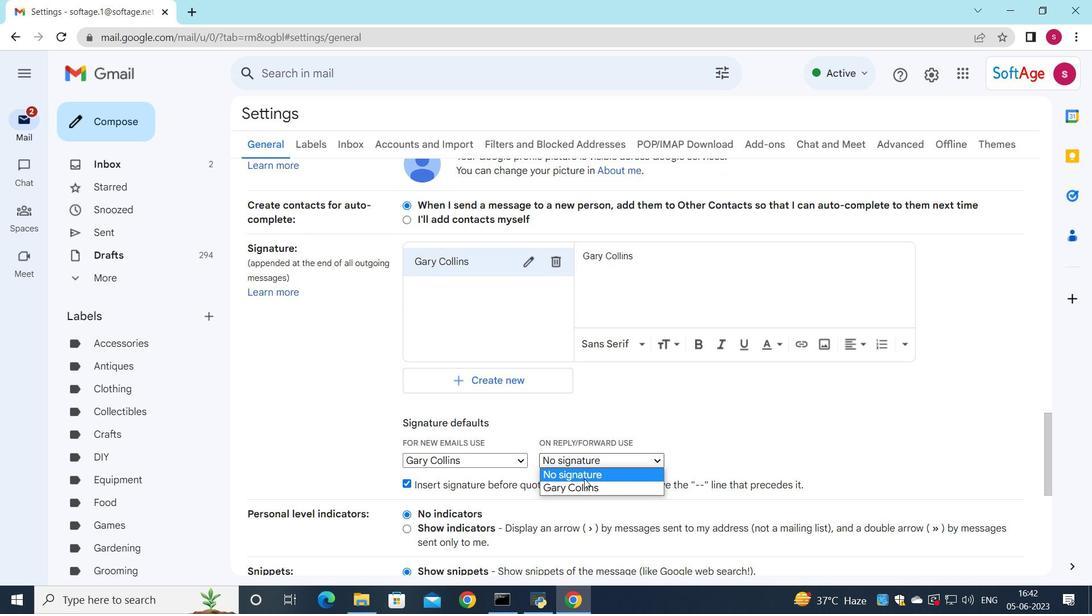 
Action: Mouse pressed left at (584, 490)
Screenshot: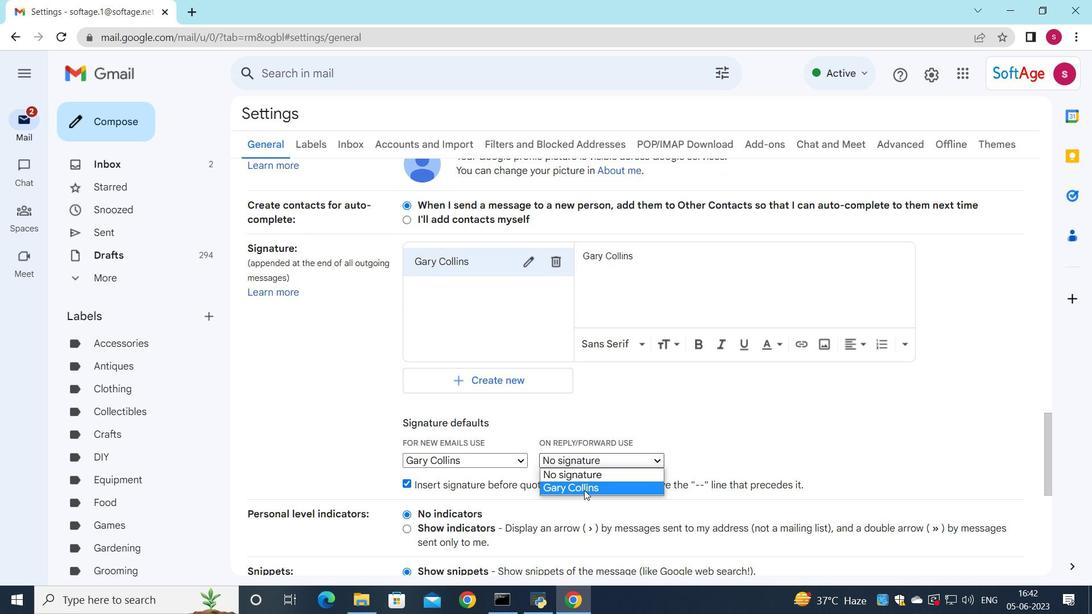 
Action: Mouse moved to (538, 446)
Screenshot: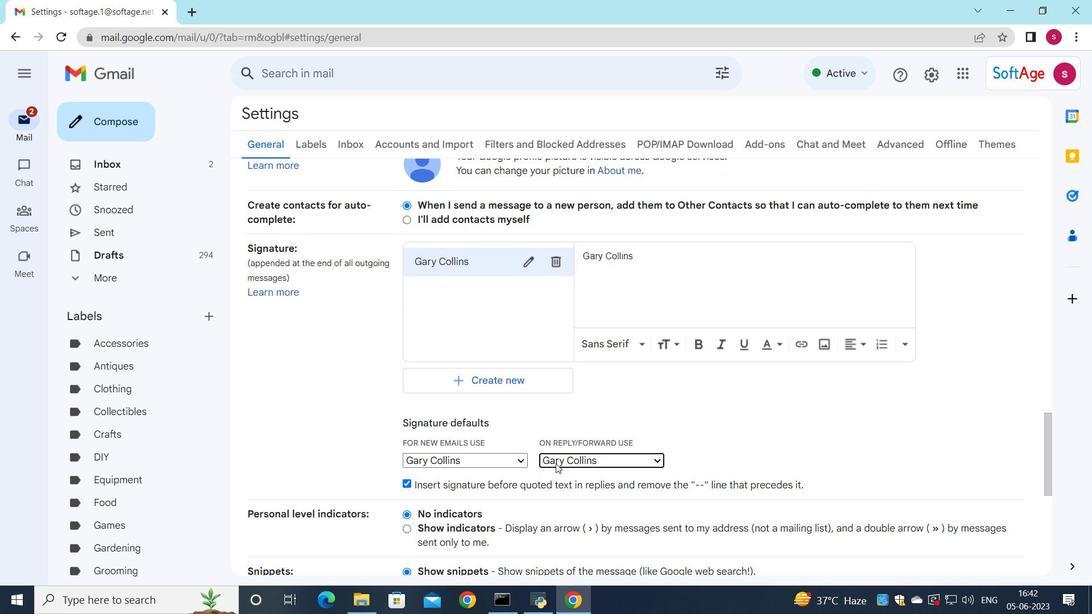 
Action: Mouse scrolled (538, 445) with delta (0, 0)
Screenshot: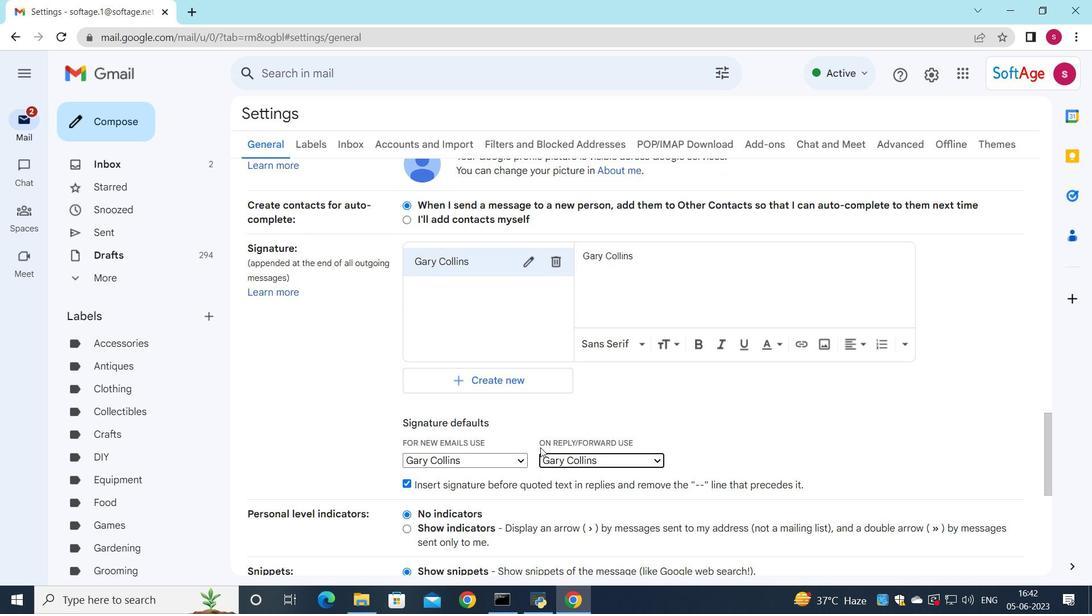 
Action: Mouse scrolled (538, 445) with delta (0, 0)
Screenshot: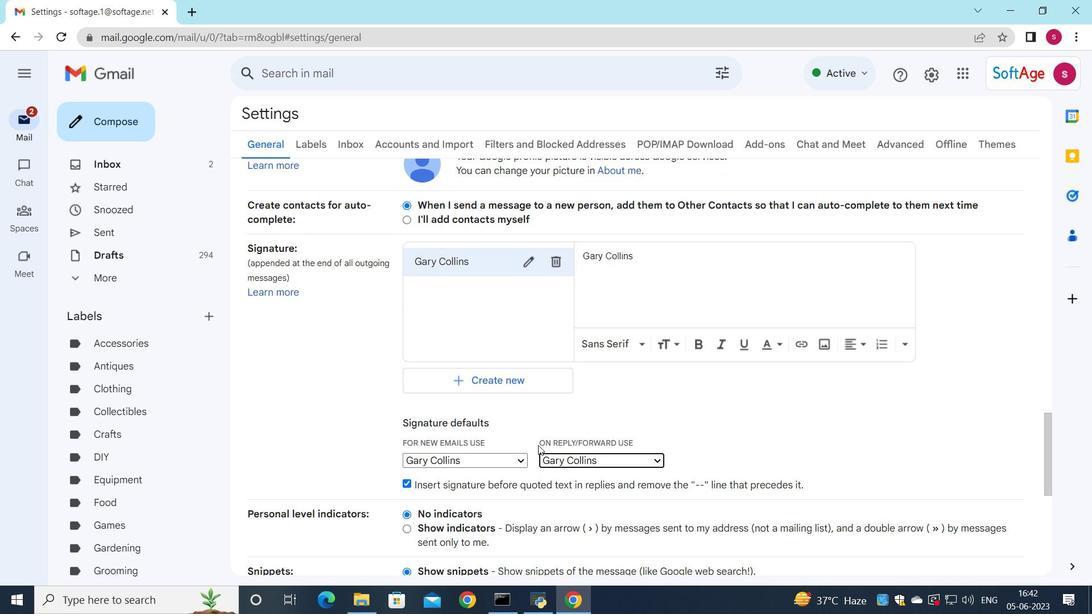
Action: Mouse scrolled (538, 445) with delta (0, 0)
Screenshot: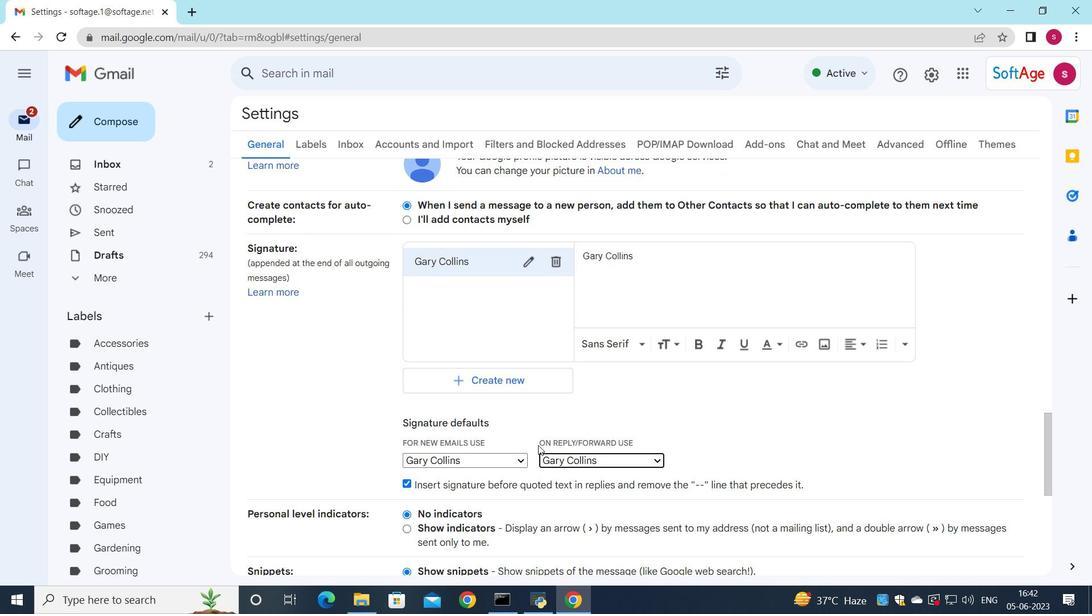 
Action: Mouse scrolled (538, 445) with delta (0, 0)
Screenshot: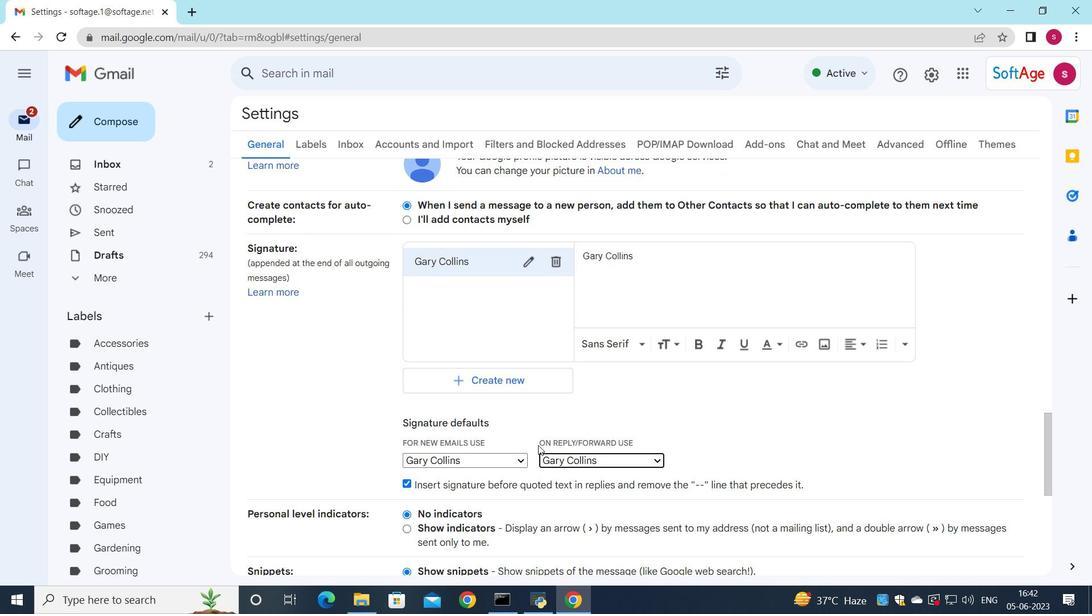 
Action: Mouse scrolled (538, 445) with delta (0, 0)
Screenshot: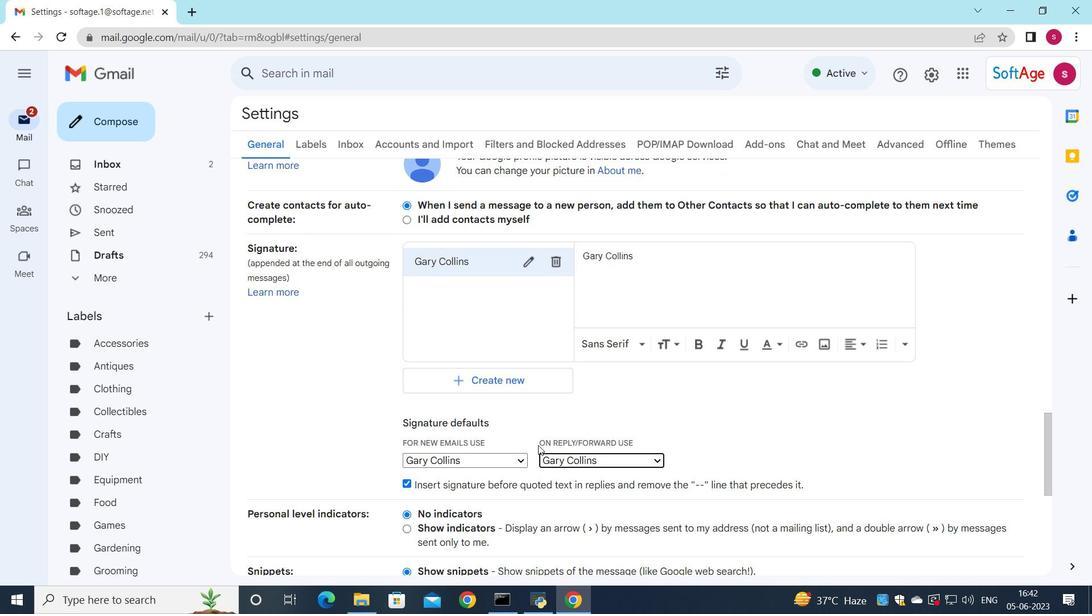 
Action: Mouse moved to (584, 547)
Screenshot: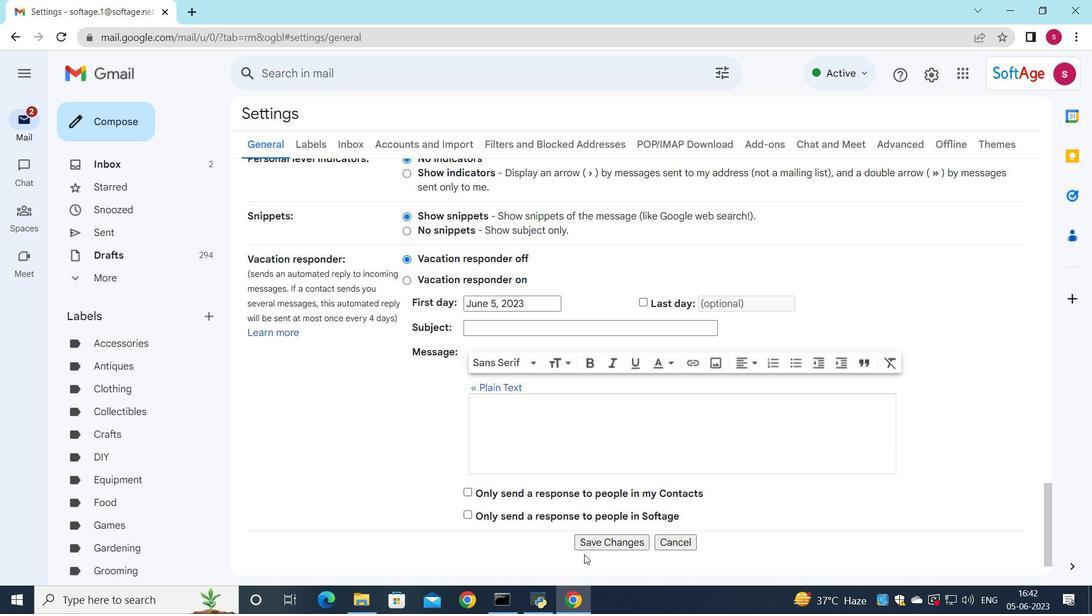 
Action: Mouse pressed left at (584, 547)
Screenshot: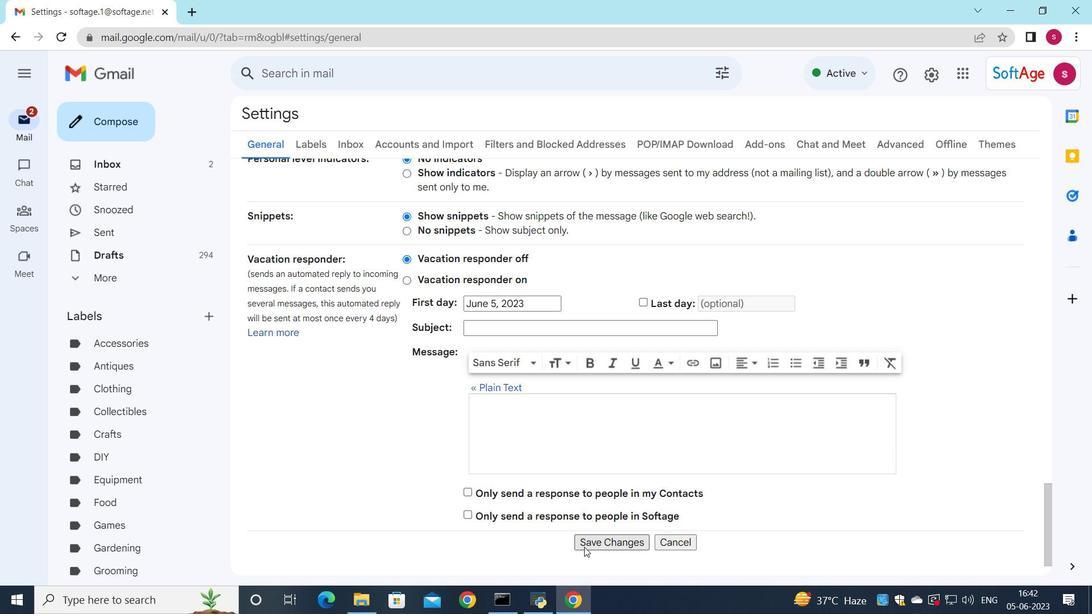 
Action: Mouse moved to (640, 177)
Screenshot: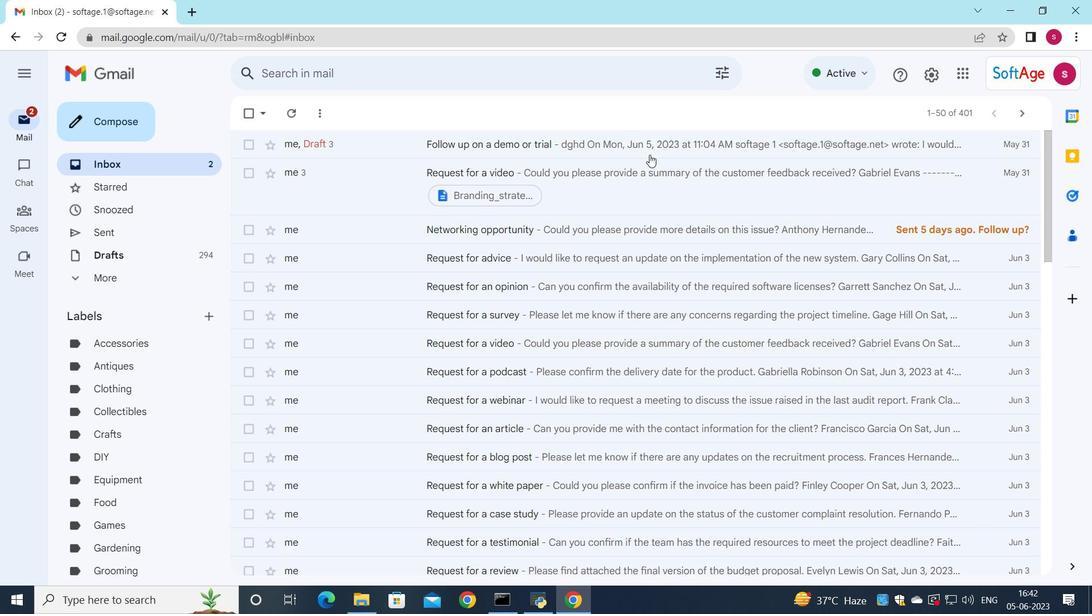 
Action: Mouse pressed left at (640, 177)
Screenshot: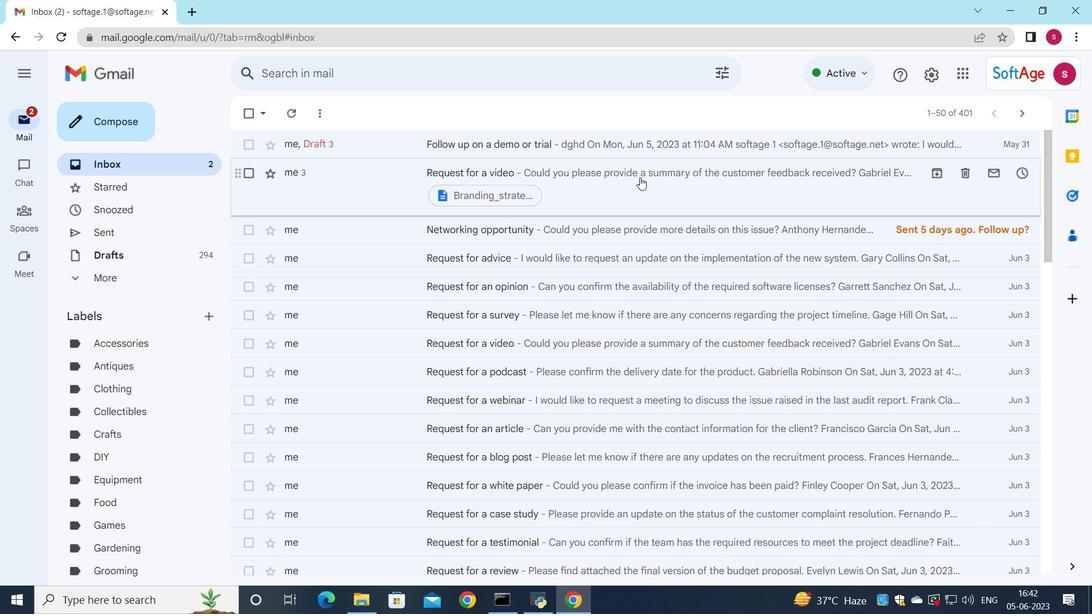 
Action: Mouse moved to (413, 558)
Screenshot: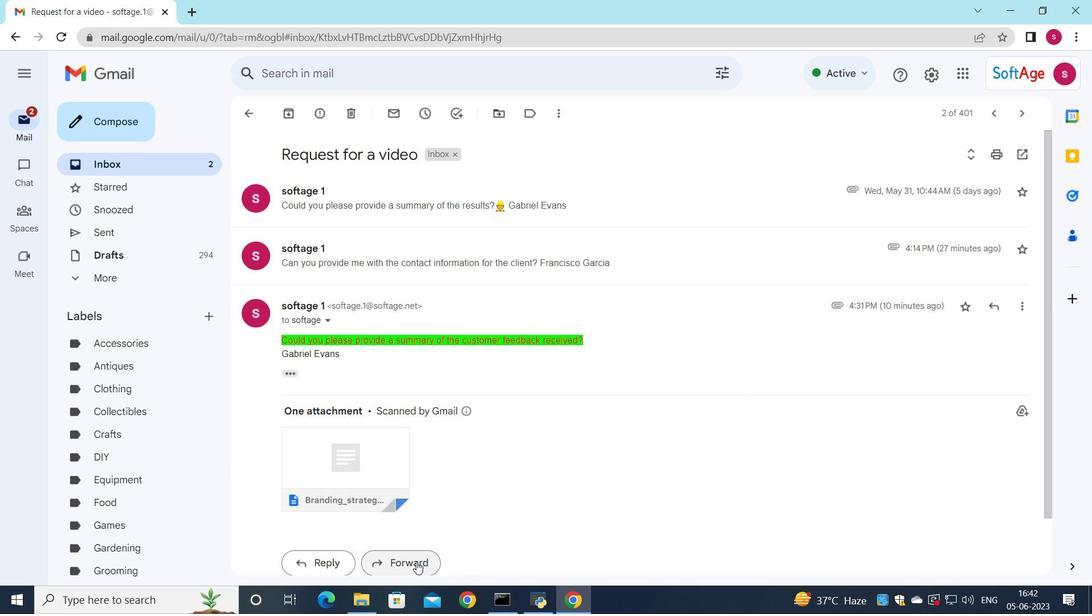 
Action: Mouse pressed left at (413, 558)
Screenshot: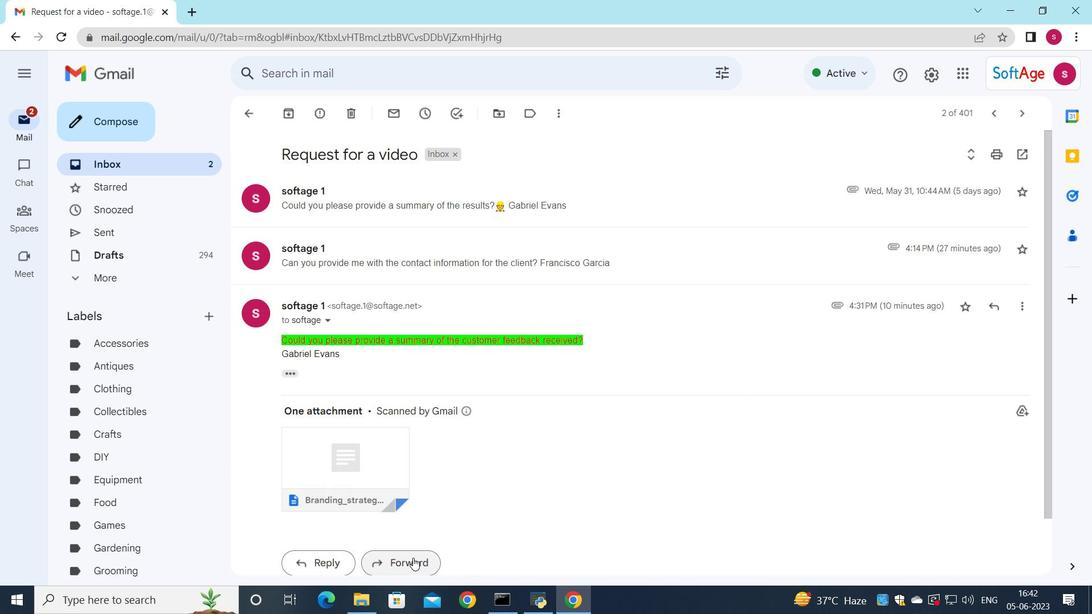 
Action: Mouse moved to (322, 534)
Screenshot: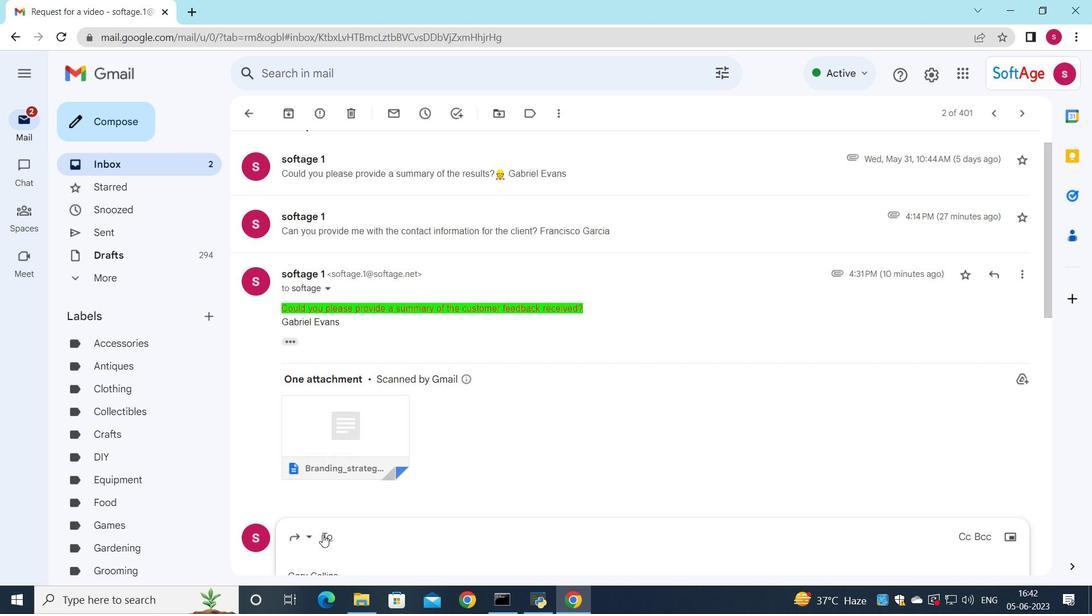 
Action: Mouse scrolled (322, 533) with delta (0, 0)
Screenshot: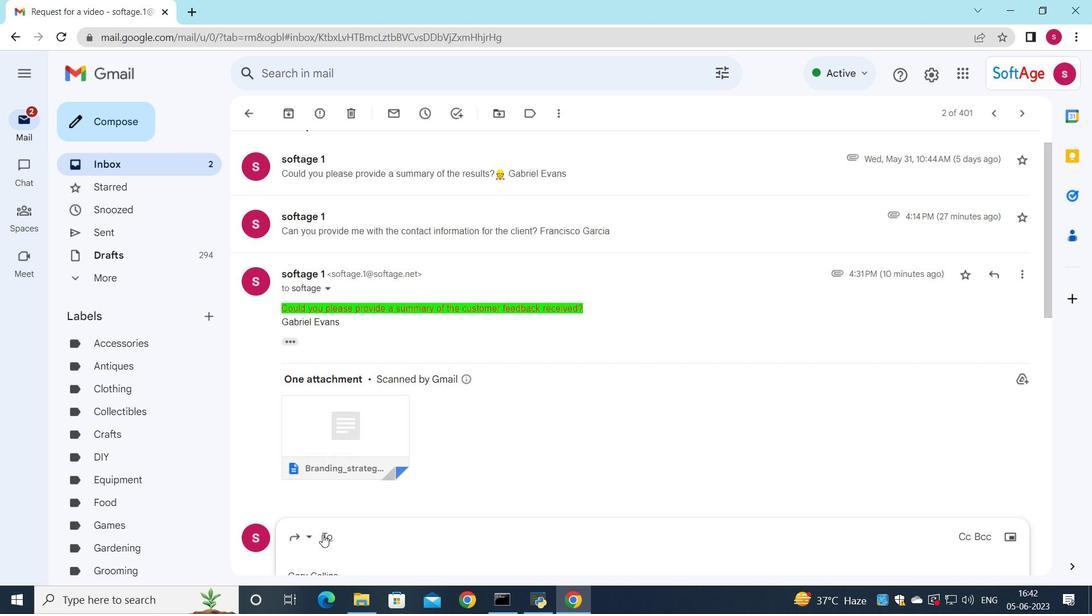 
Action: Mouse scrolled (322, 533) with delta (0, 0)
Screenshot: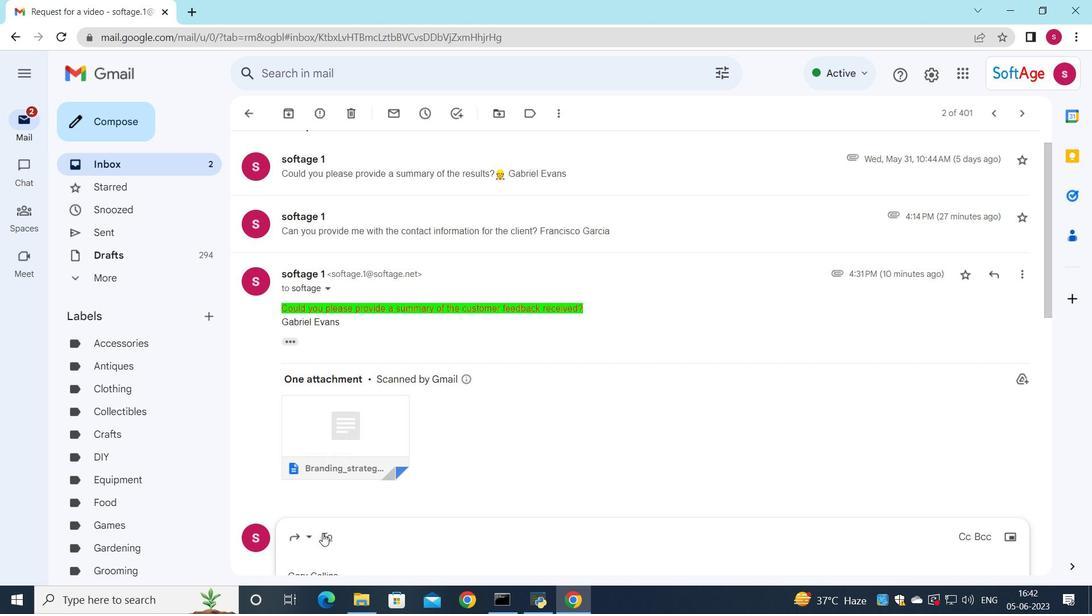 
Action: Mouse moved to (308, 400)
Screenshot: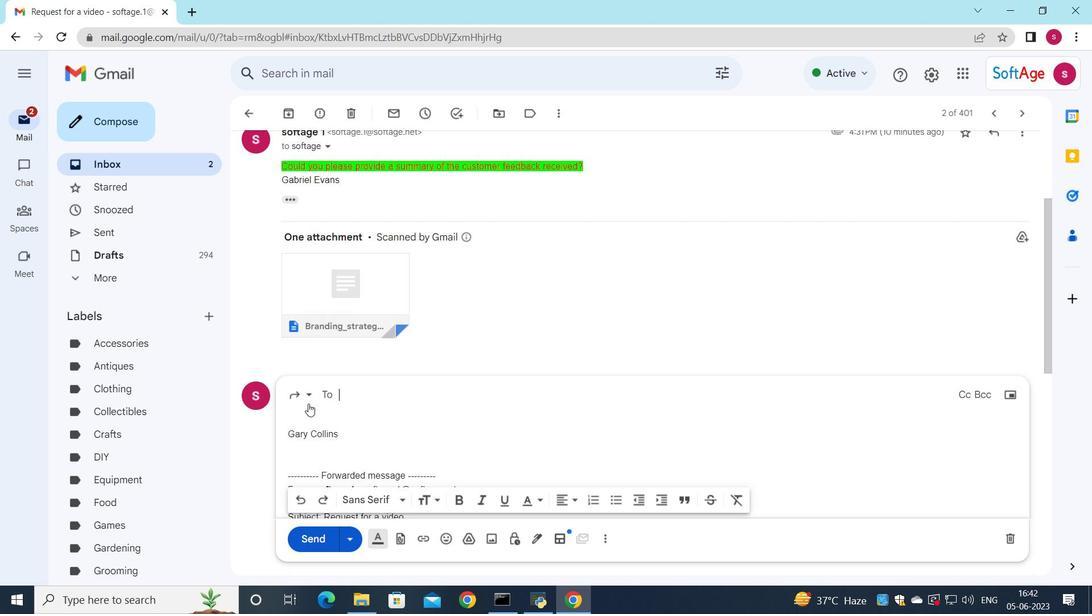 
Action: Mouse pressed left at (308, 400)
Screenshot: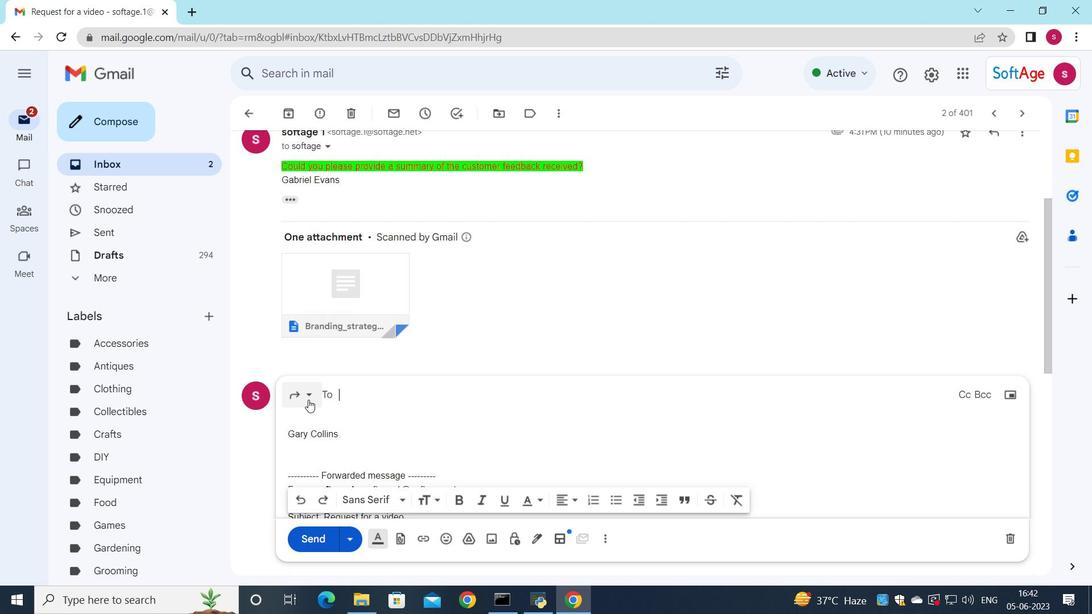 
Action: Mouse moved to (342, 479)
Screenshot: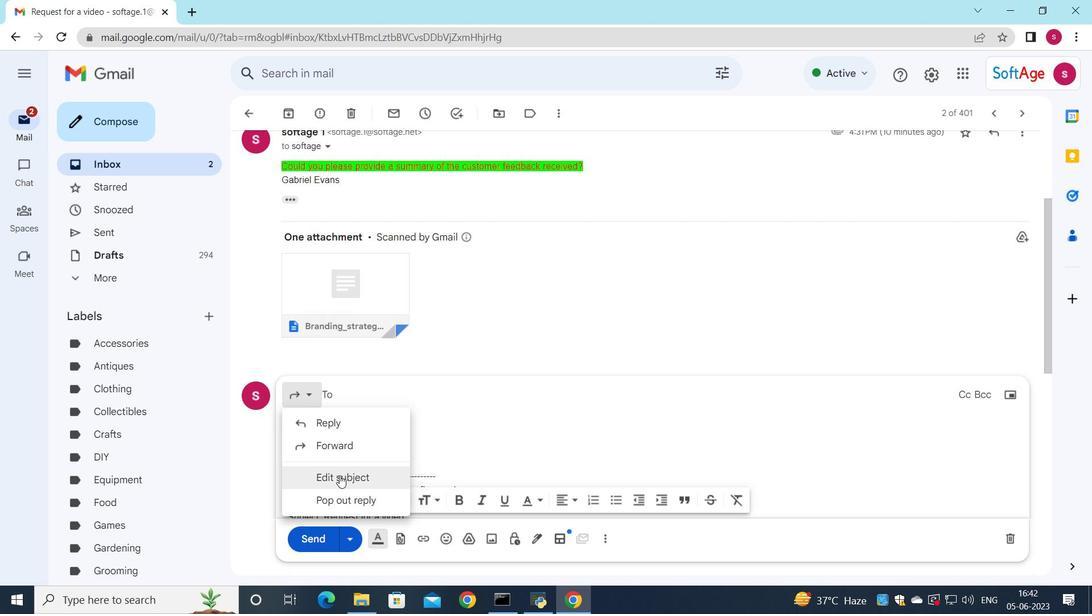 
Action: Mouse pressed left at (342, 479)
Screenshot: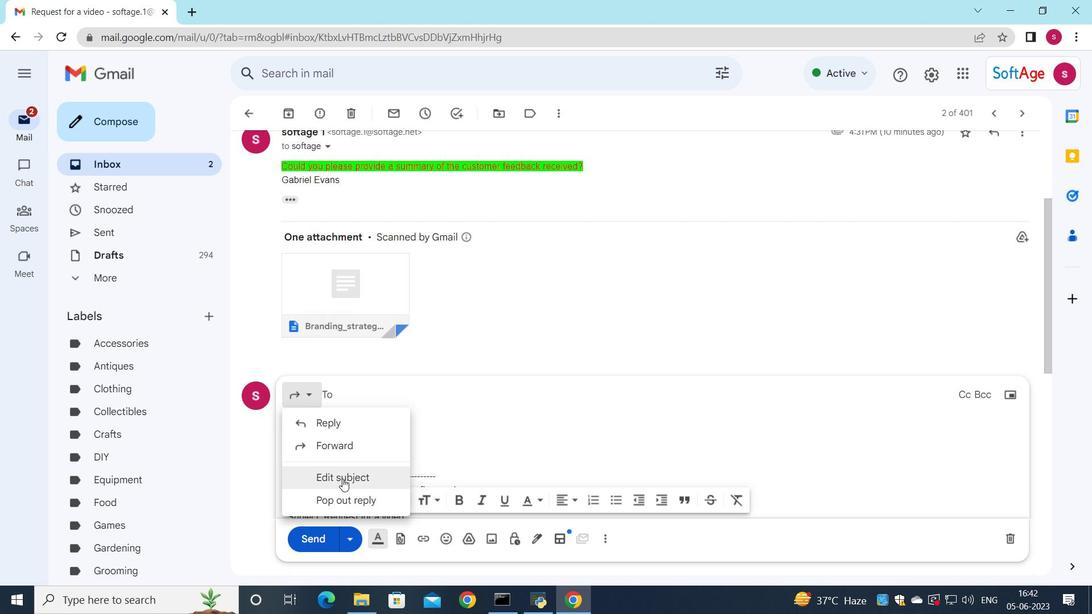 
Action: Mouse moved to (865, 214)
Screenshot: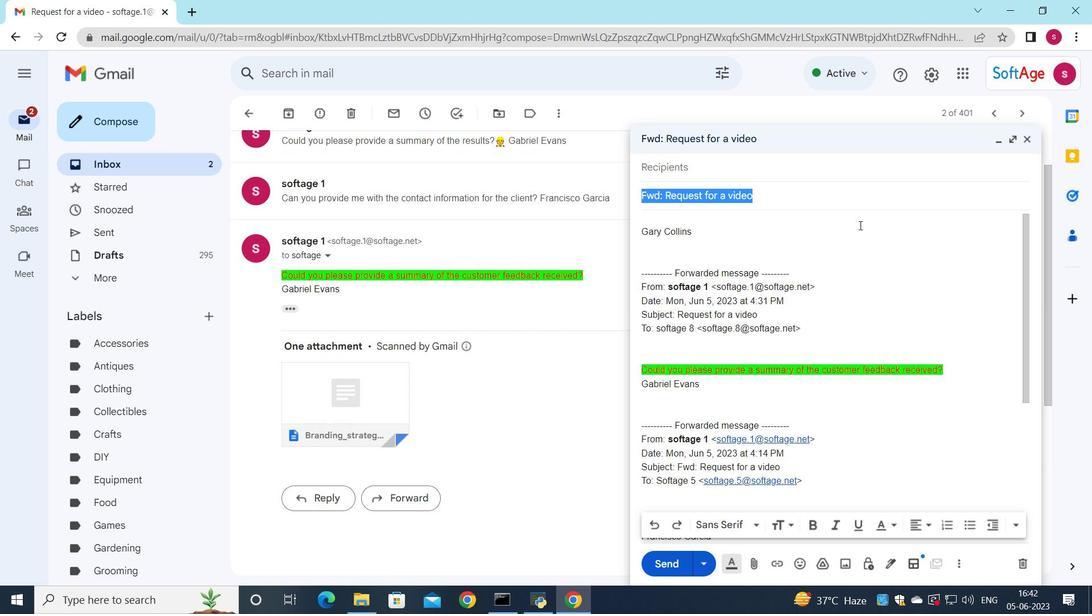 
Action: Key pressed <Key.shift>Request<Key.space>for<Key.space>advice<Key.space>
Screenshot: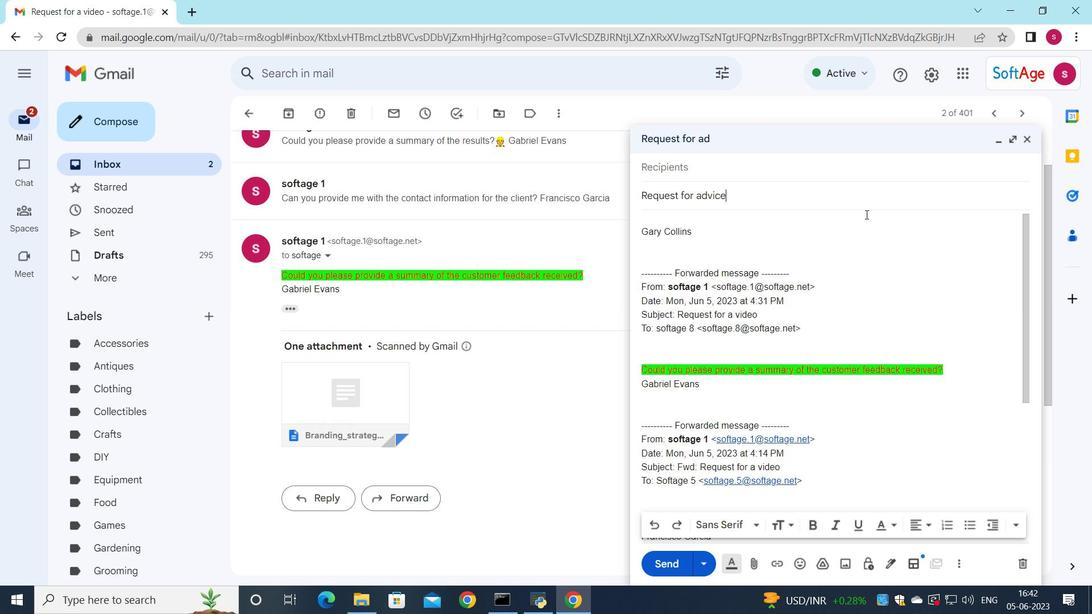 
Action: Mouse moved to (690, 161)
Screenshot: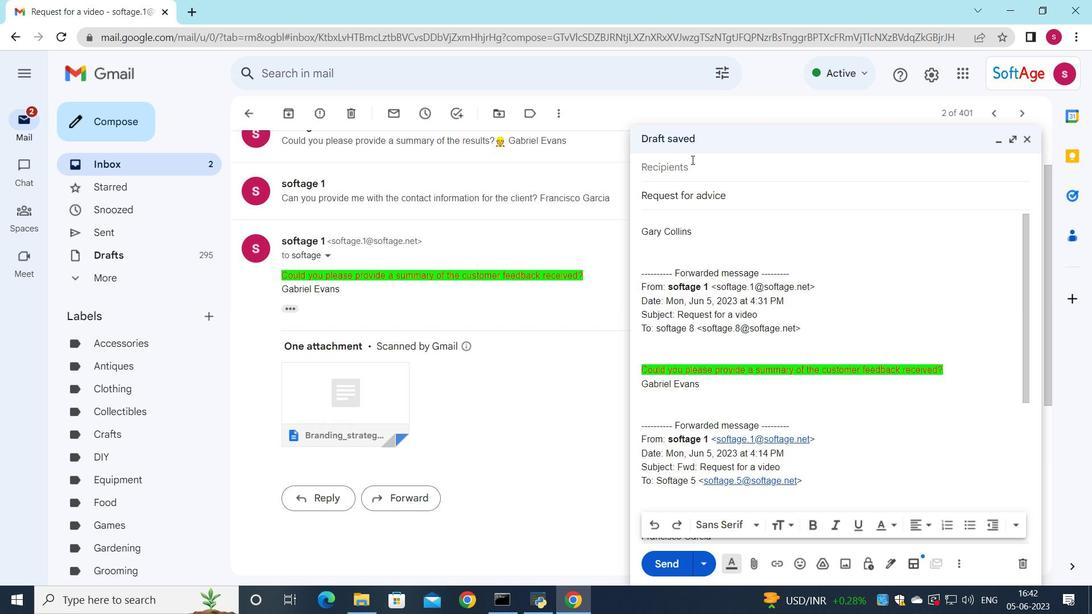 
Action: Mouse pressed left at (690, 161)
Screenshot: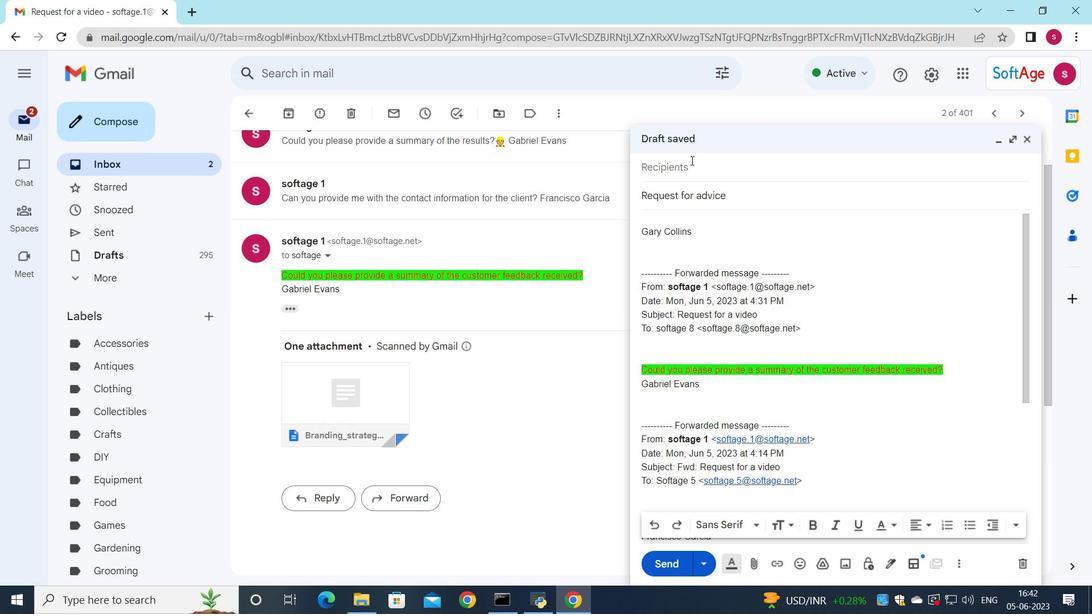 
Action: Mouse moved to (704, 177)
Screenshot: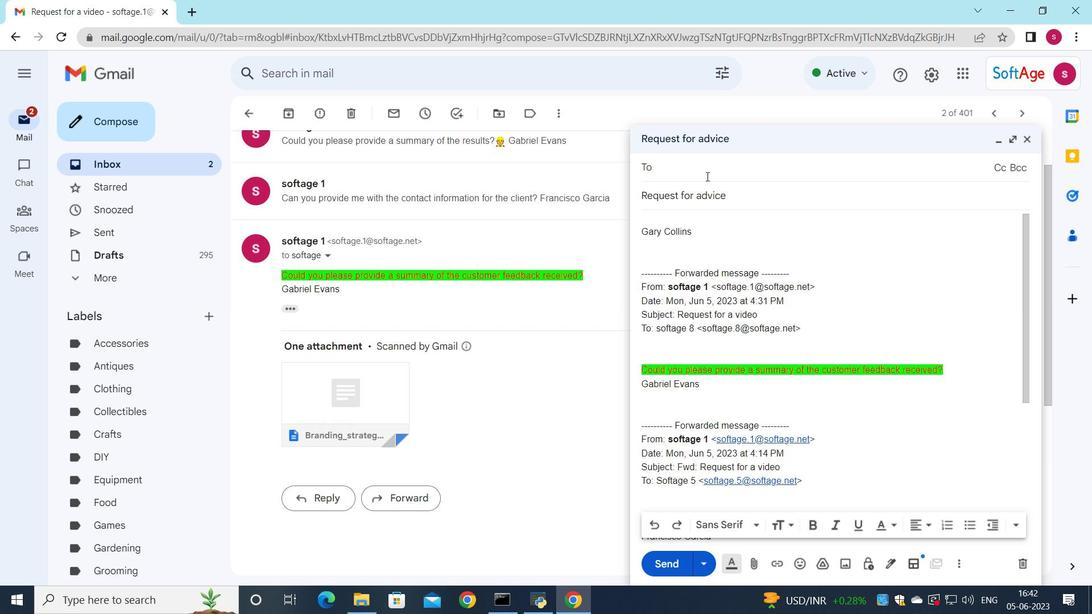 
Action: Key pressed softage.
Screenshot: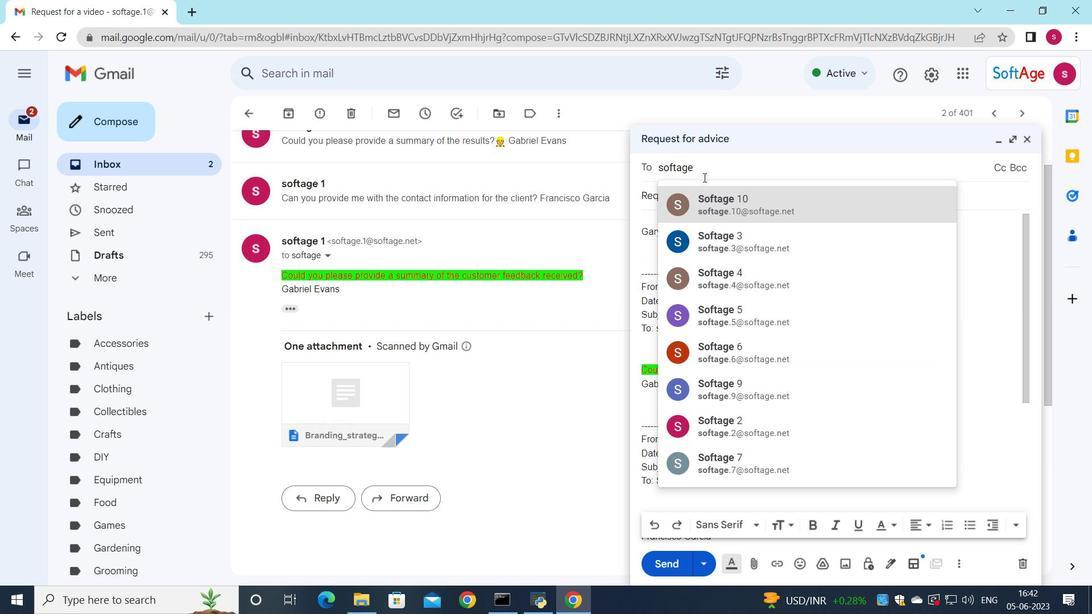 
Action: Mouse moved to (701, 423)
Screenshot: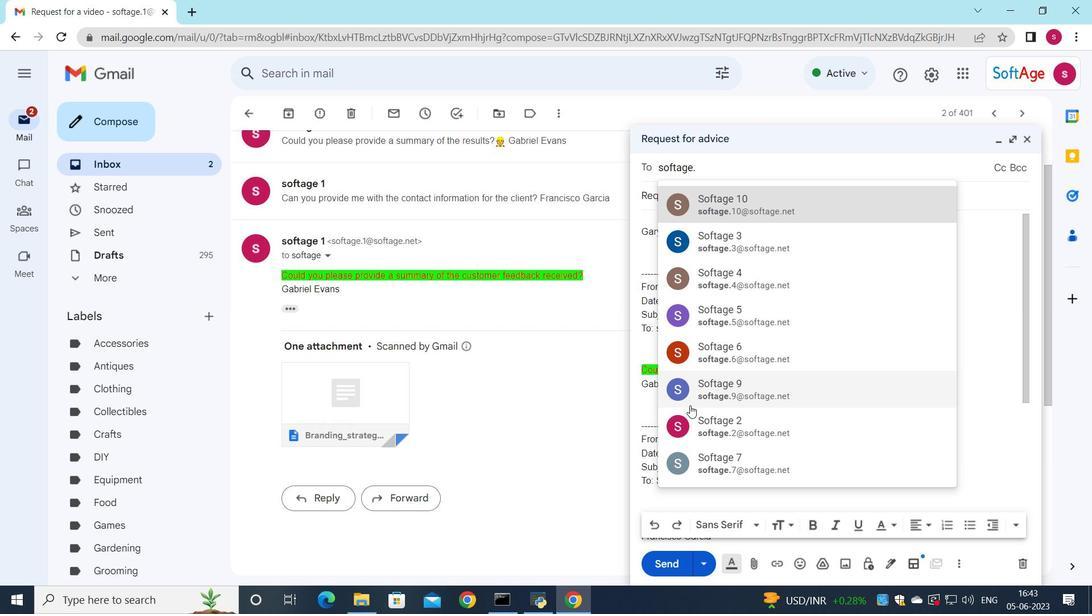 
Action: Mouse pressed left at (701, 423)
Screenshot: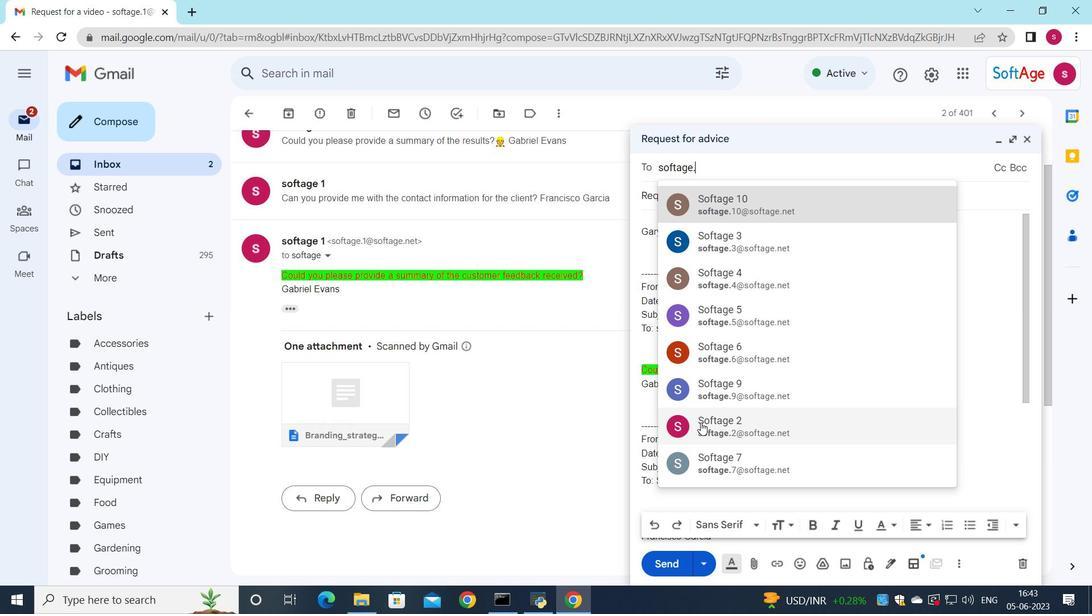 
Action: Mouse moved to (668, 234)
Screenshot: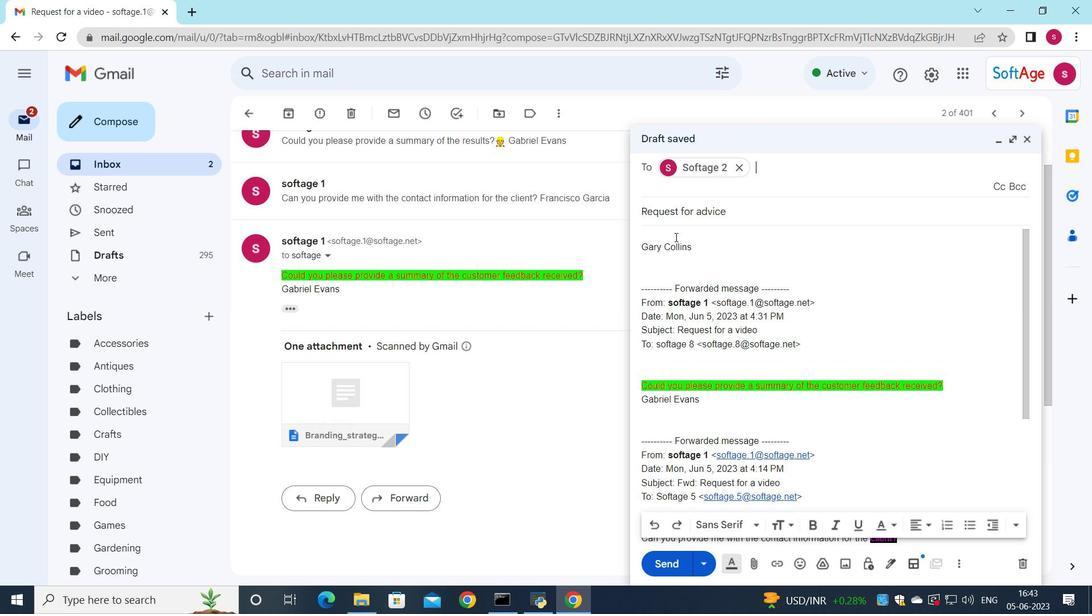 
Action: Mouse pressed left at (668, 234)
Screenshot: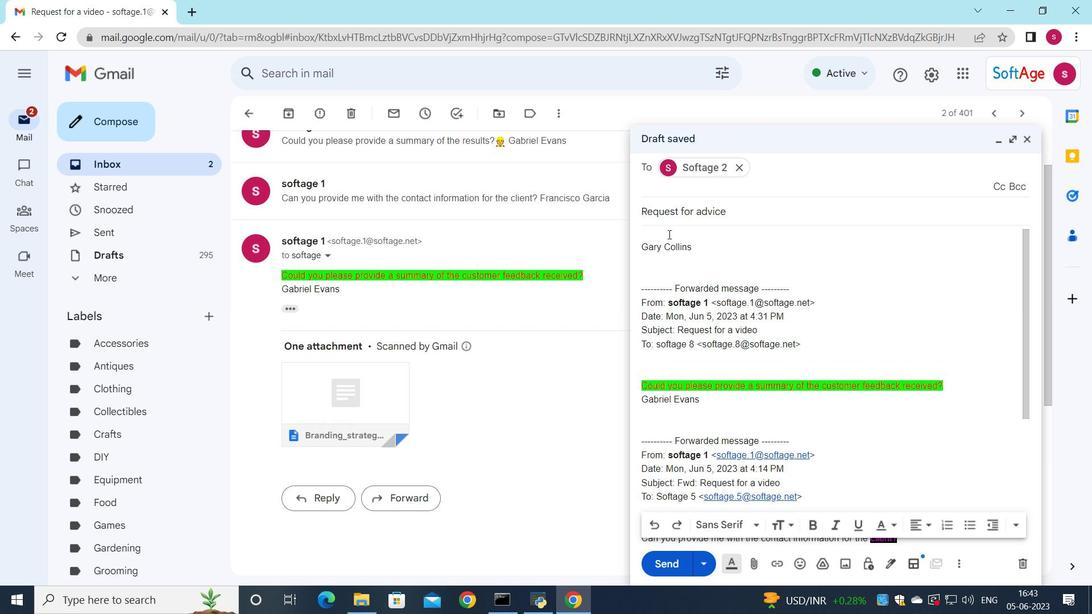 
Action: Key pressed <Key.shift>I<Key.space>would<Key.space>like<Key.space>to<Key.space>request<Key.space>an<Key.space>updte<Key.space>on<Key.space>the<Key.space>improvement<Key.backspace><Key.backspace><Key.backspace><Key.backspace><Key.backspace><Key.backspace><Key.backspace><Key.backspace><Key.backspace>plementation<Key.space>of<Key.space>the<Key.space>new<Key.space>system.
Screenshot: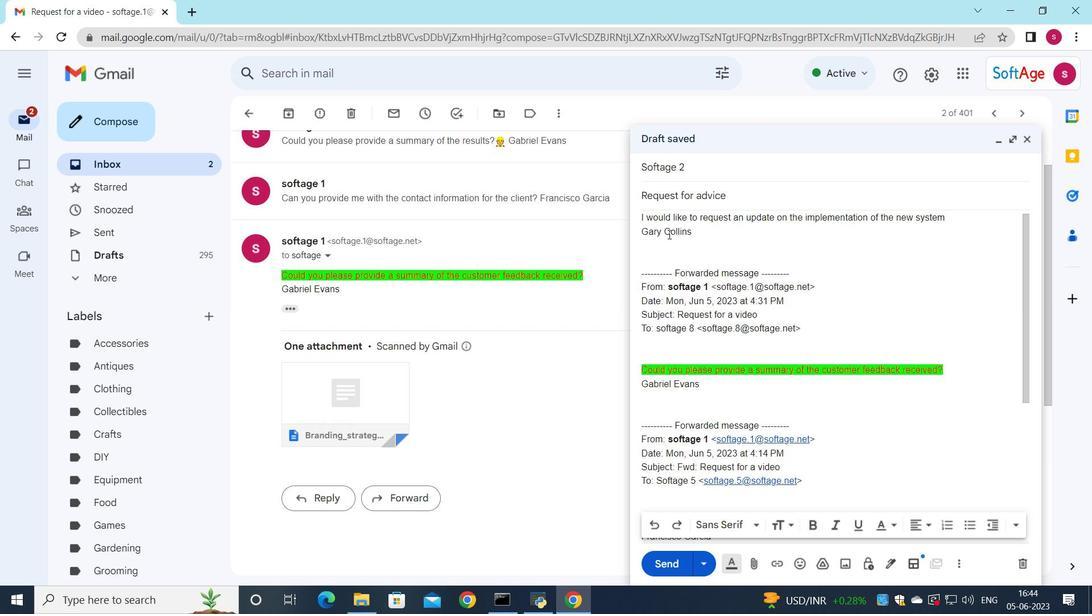 
Action: Mouse moved to (949, 209)
Screenshot: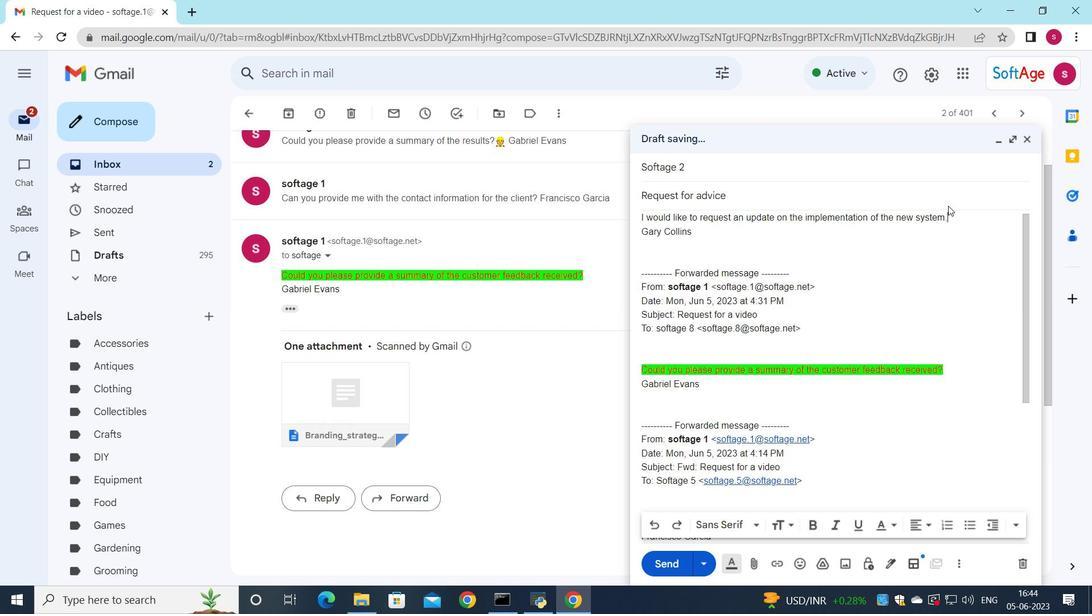 
Action: Mouse pressed left at (949, 209)
Screenshot: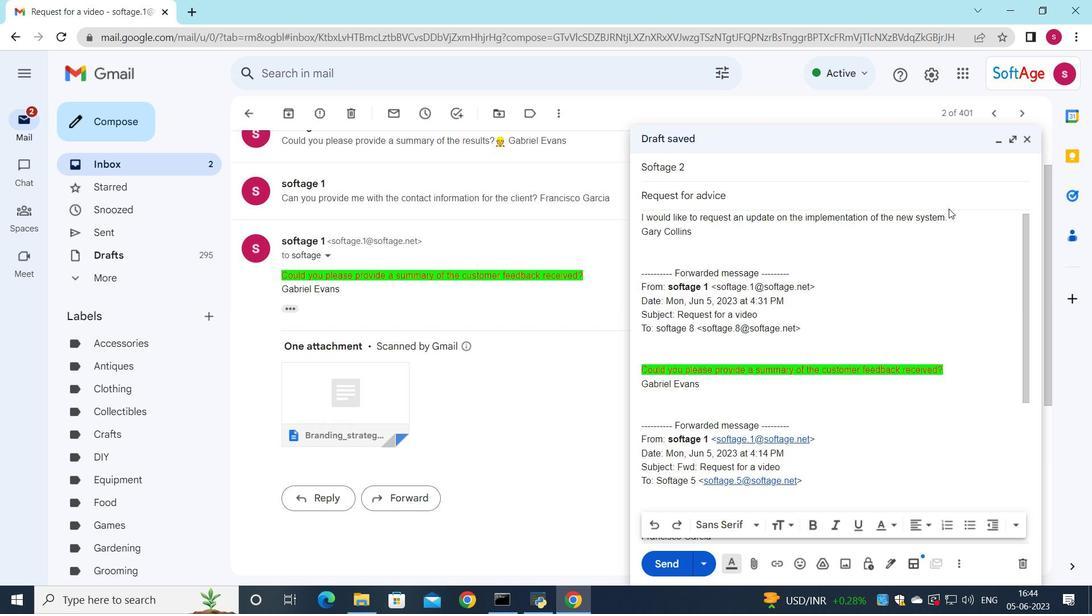 
Action: Mouse moved to (949, 216)
Screenshot: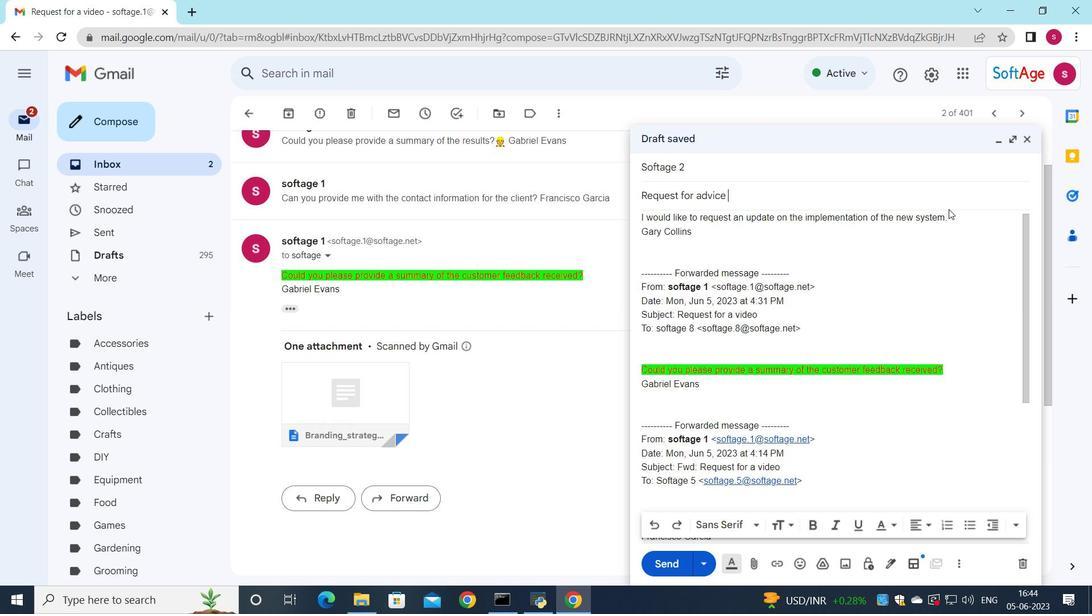
Action: Mouse pressed left at (949, 216)
Screenshot: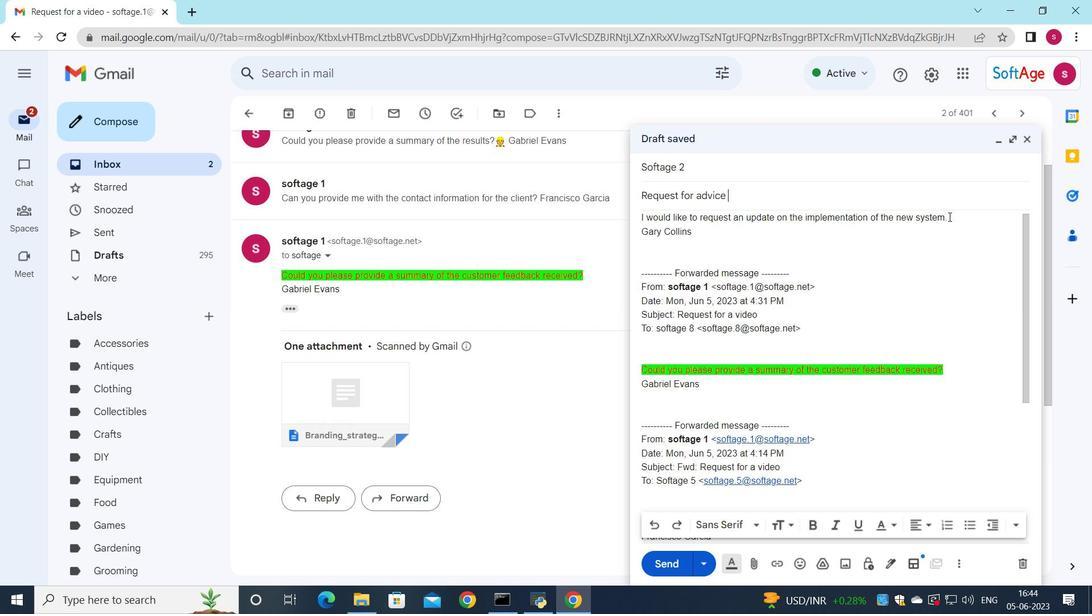 
Action: Mouse moved to (886, 522)
Screenshot: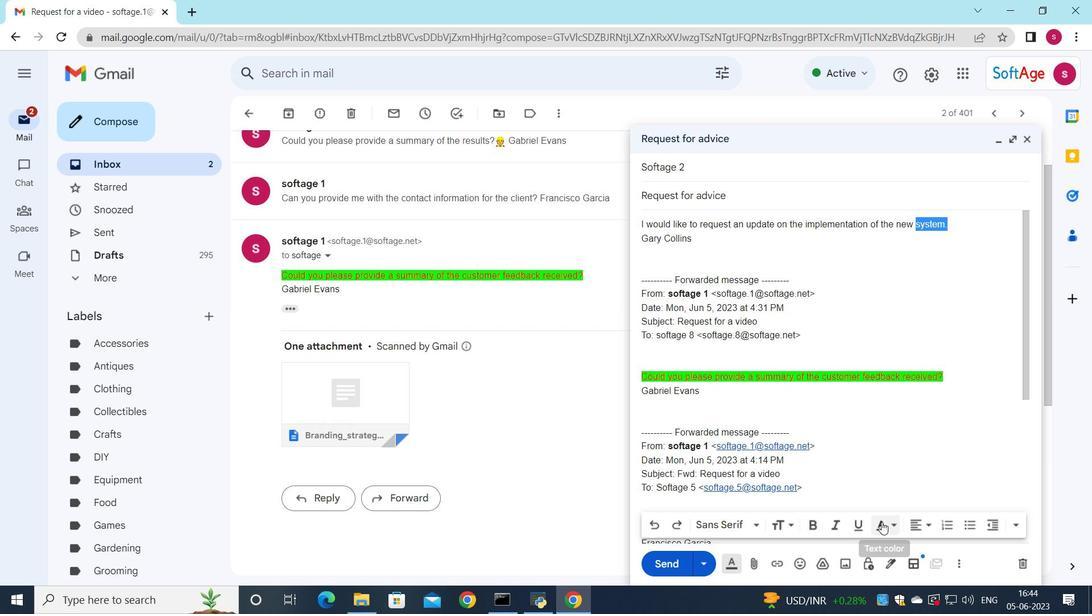 
Action: Mouse pressed left at (886, 522)
Screenshot: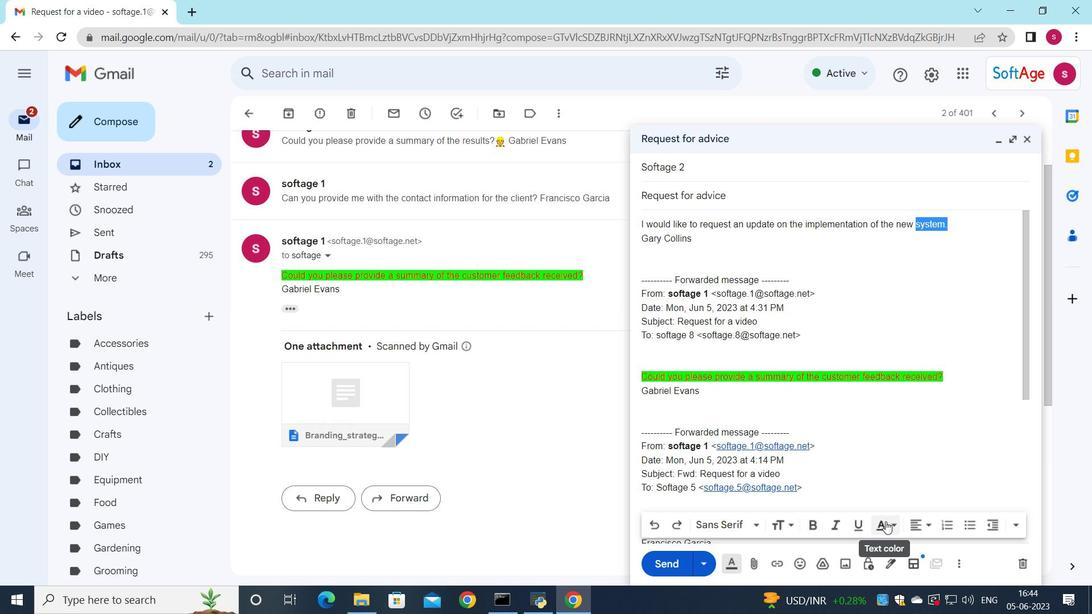 
Action: Mouse moved to (855, 426)
Screenshot: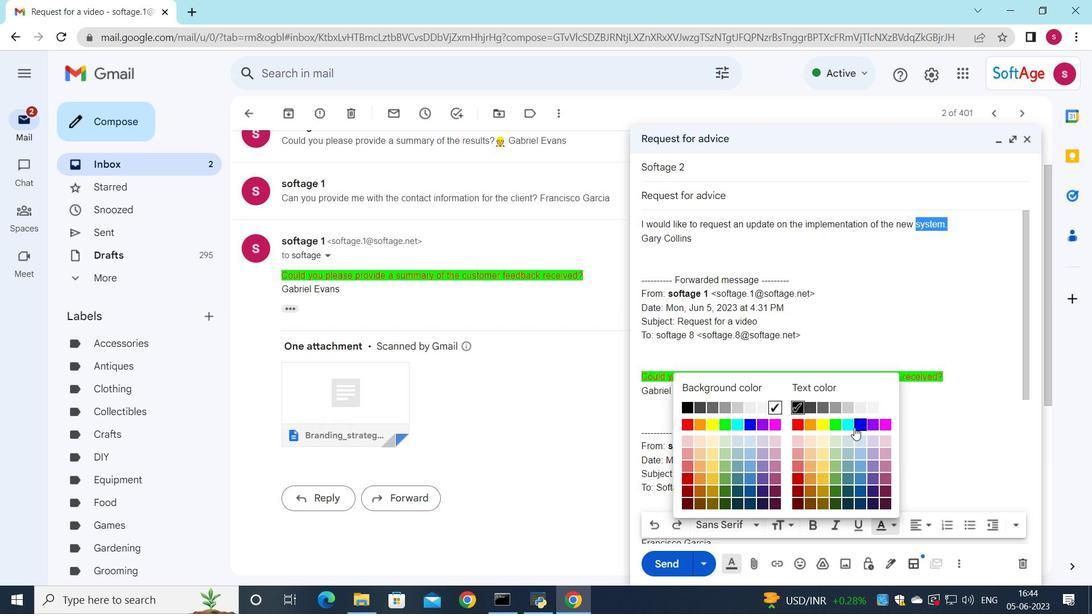 
Action: Mouse pressed left at (855, 426)
Screenshot: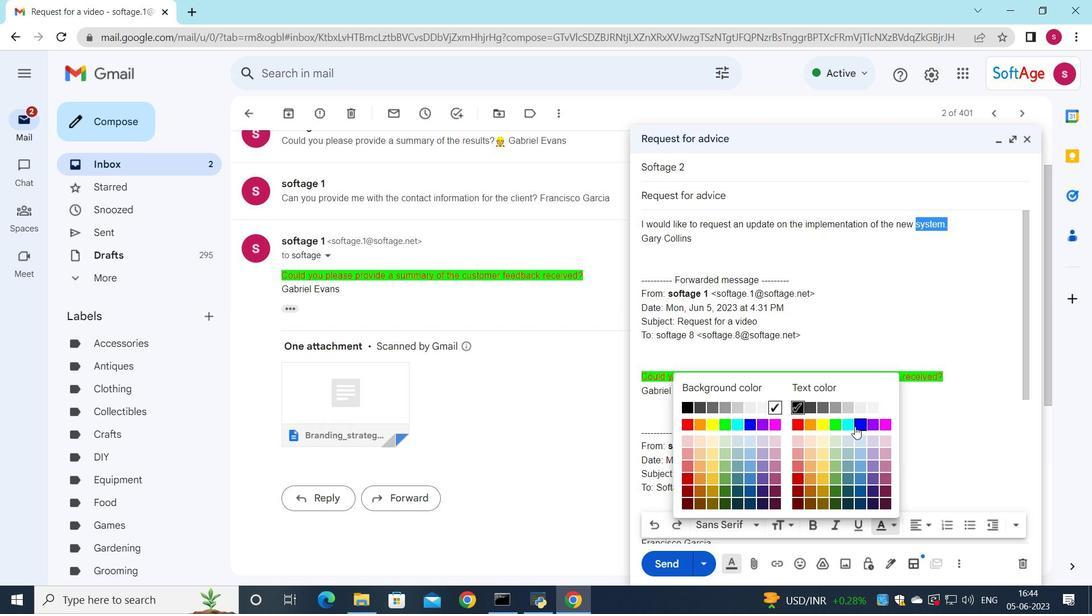 
Action: Mouse moved to (891, 529)
Screenshot: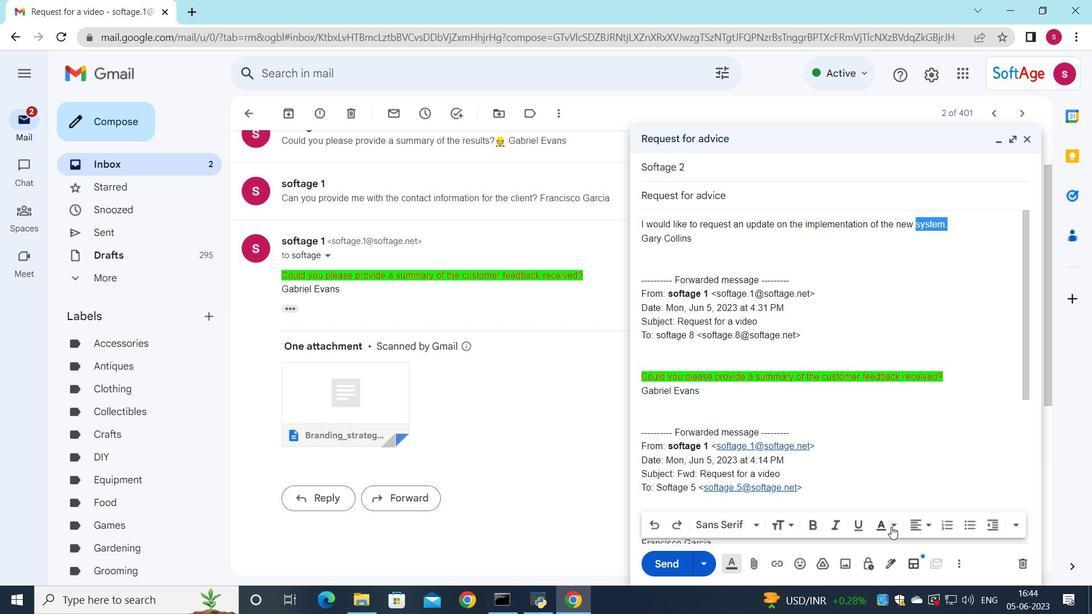 
Action: Mouse pressed left at (891, 529)
Screenshot: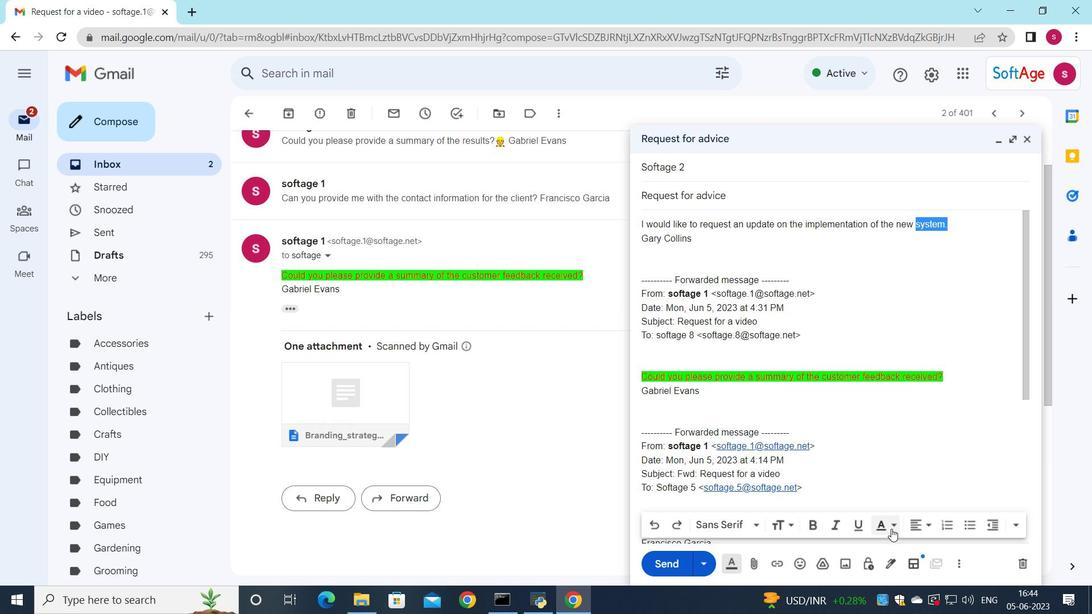 
Action: Mouse moved to (779, 426)
Screenshot: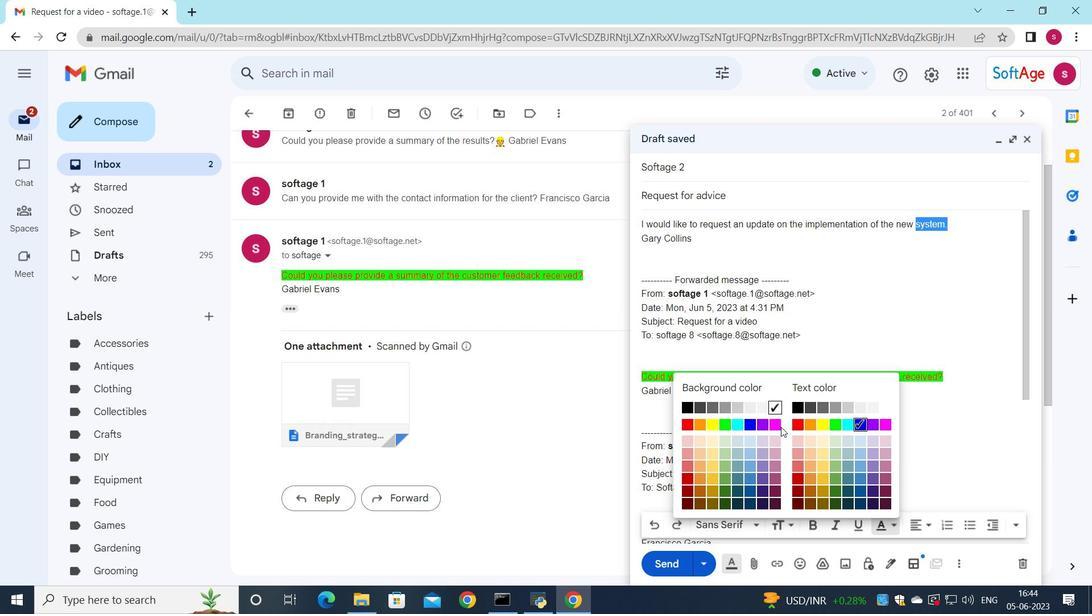 
Action: Mouse pressed left at (779, 426)
Screenshot: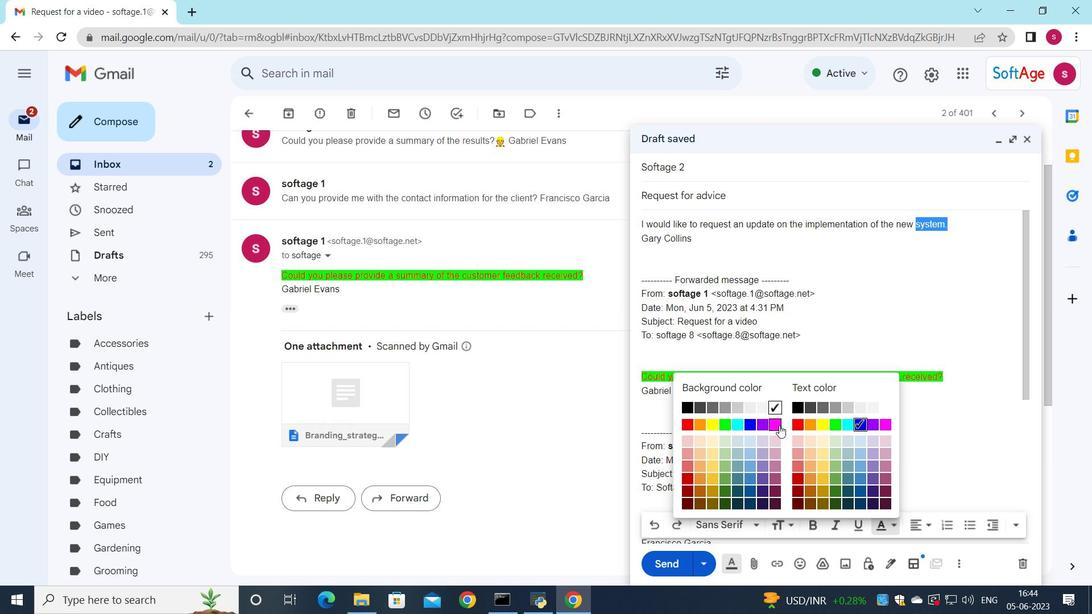
Action: Mouse moved to (667, 557)
Screenshot: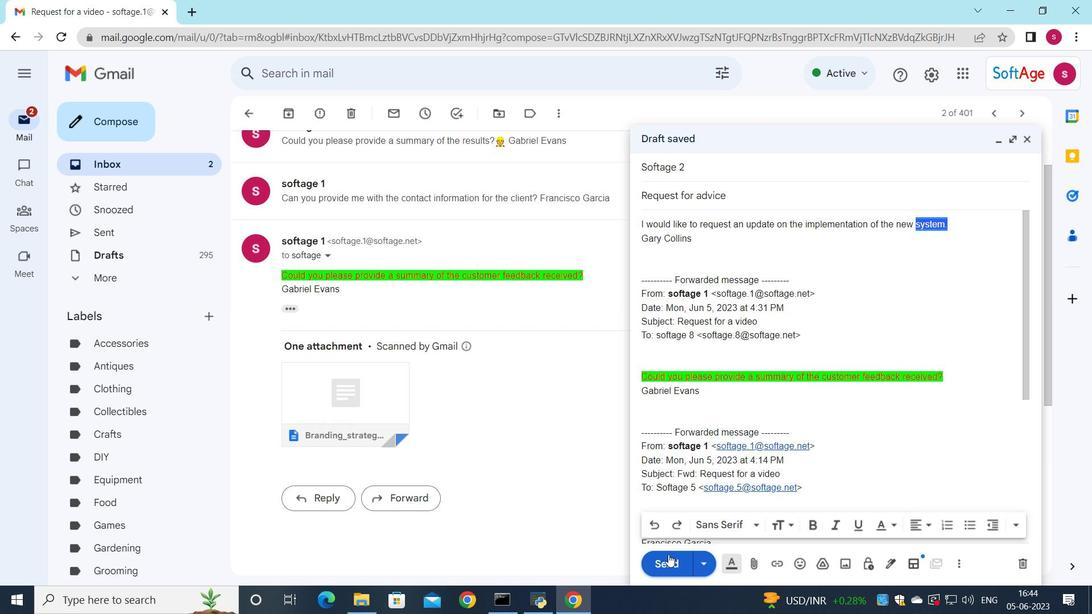 
Action: Mouse pressed left at (667, 557)
Screenshot: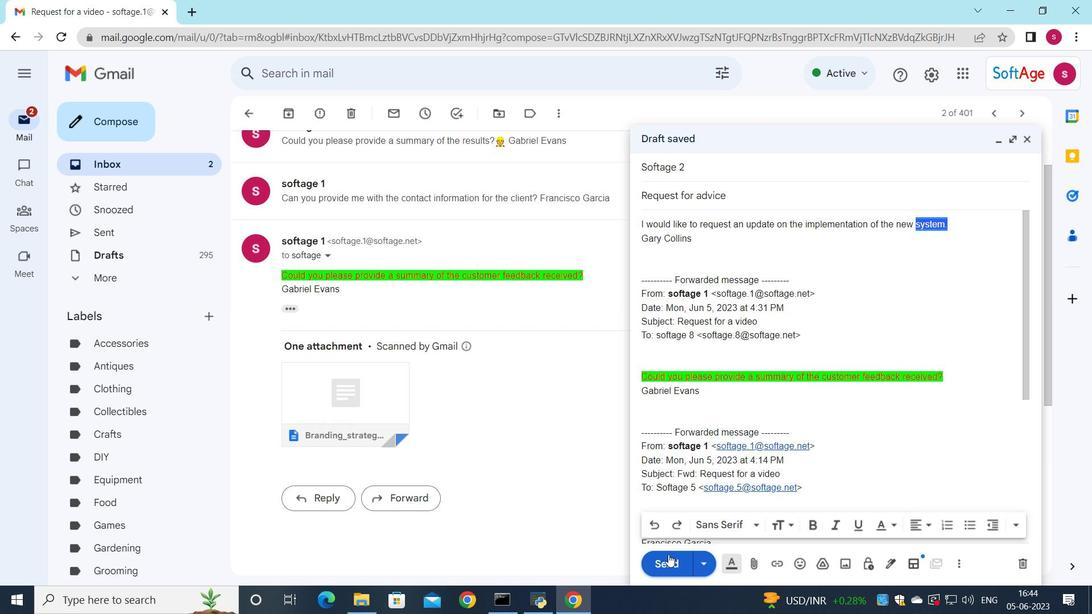 
Action: Mouse moved to (682, 423)
Screenshot: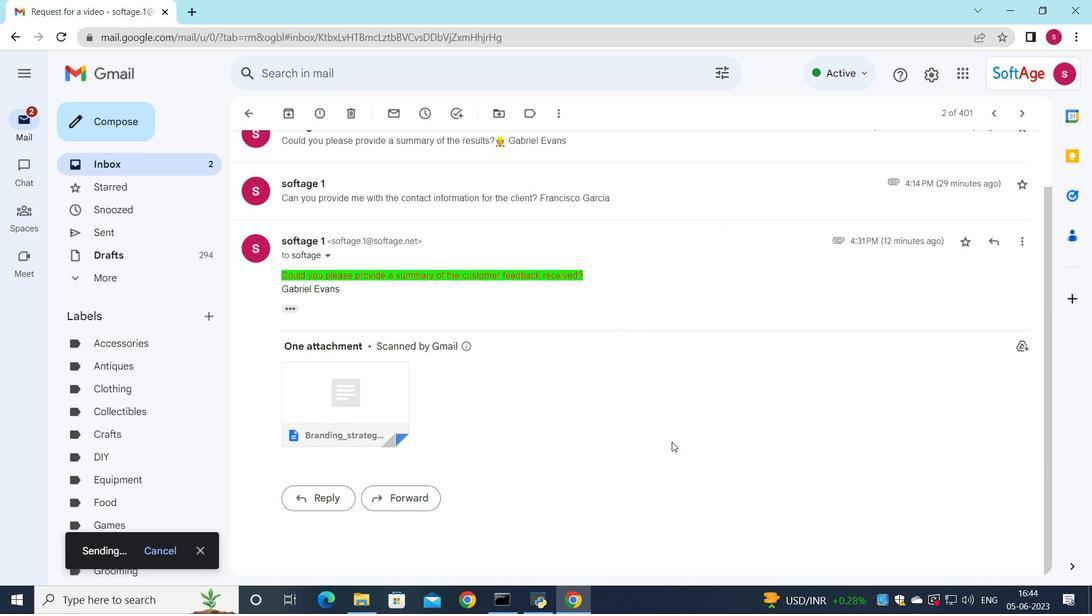 
